 Task: Search one way flight ticket for 4 adults, 2 children, 2 infants in seat and 1 infant on lap in premium economy from Harlingen: Valley International Airport to Gillette: Gillette Campbell County Airport on 5-1-2023. Choice of flights is Singapure airlines. Number of bags: 9 checked bags. Price is upto 84000. Outbound departure time preference is 20:30.
Action: Mouse moved to (195, 331)
Screenshot: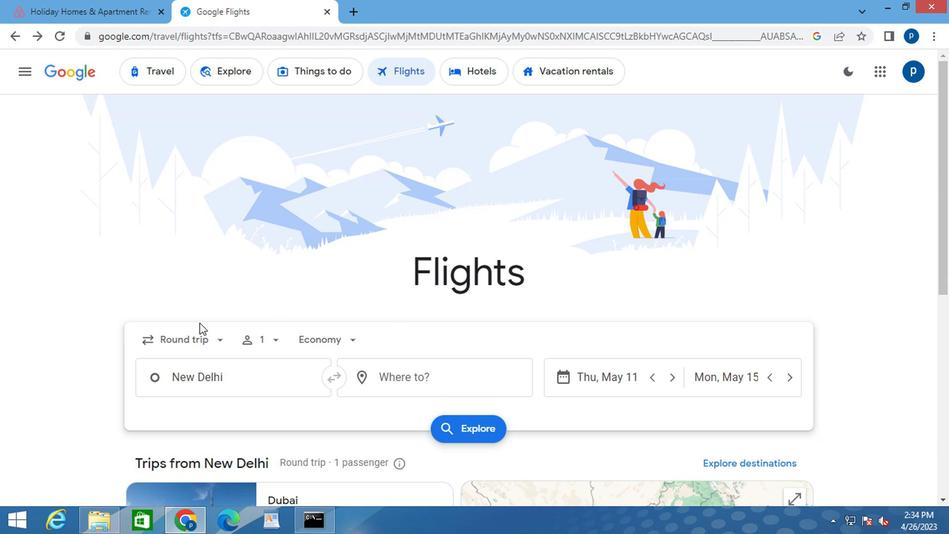 
Action: Mouse pressed left at (195, 331)
Screenshot: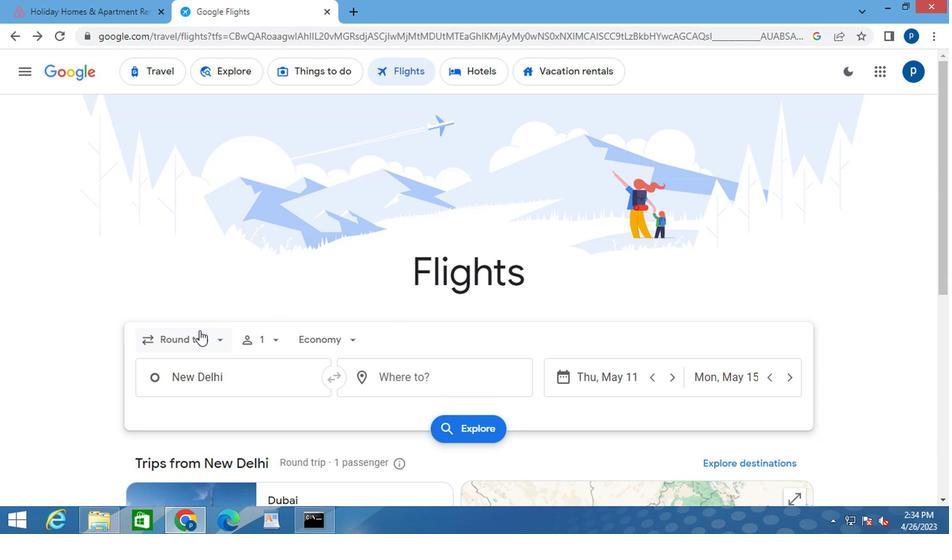 
Action: Mouse moved to (198, 392)
Screenshot: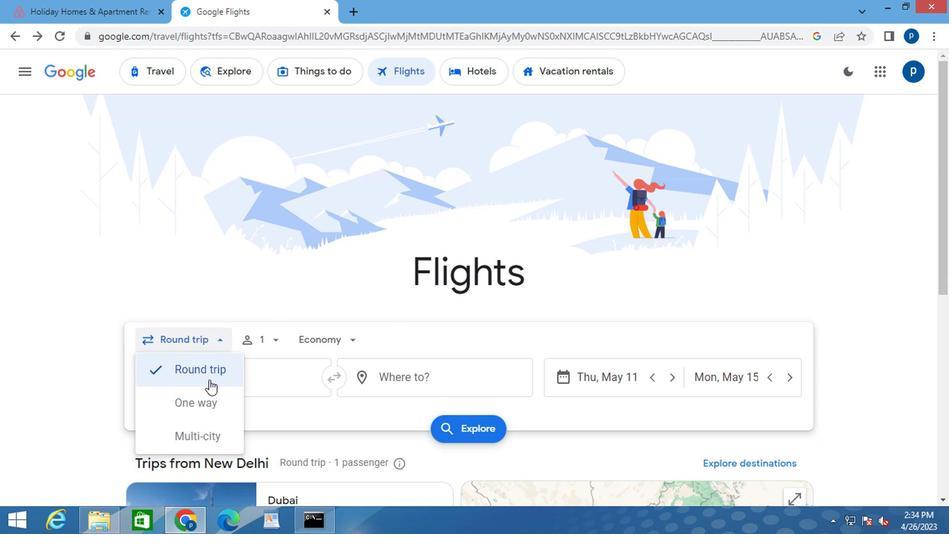 
Action: Mouse pressed left at (198, 392)
Screenshot: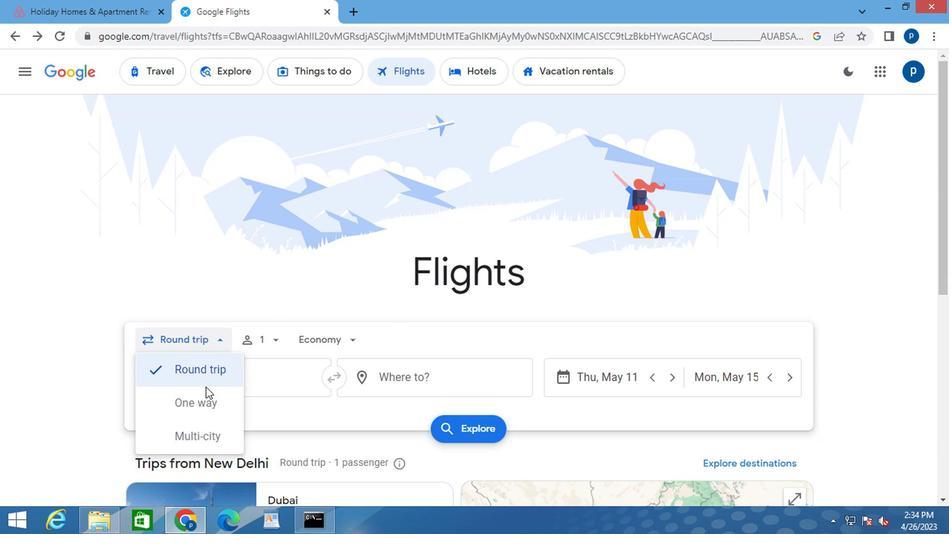 
Action: Mouse moved to (195, 392)
Screenshot: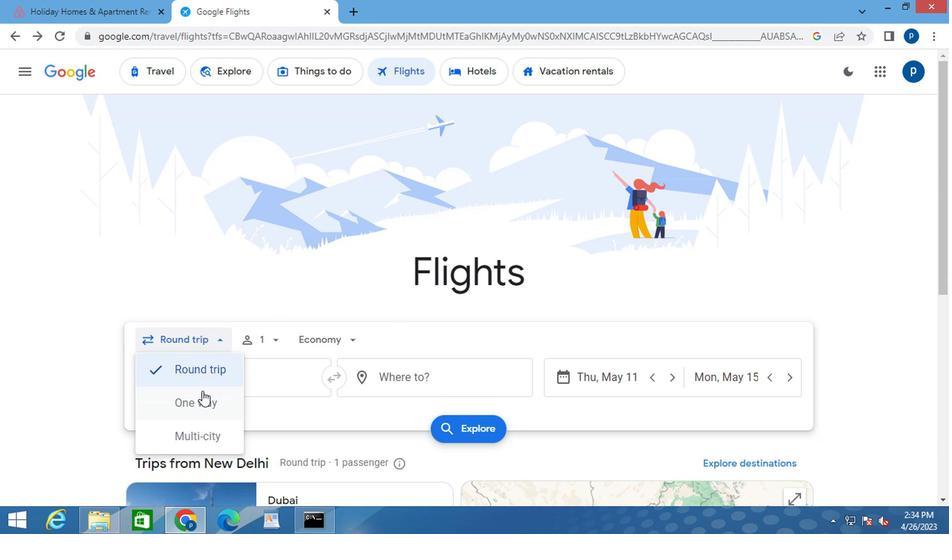
Action: Mouse scrolled (195, 392) with delta (0, 0)
Screenshot: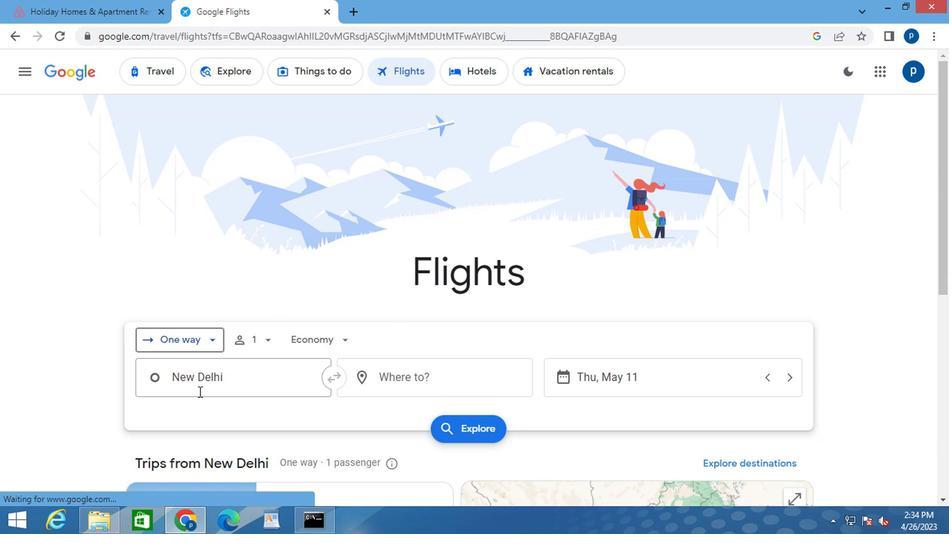 
Action: Mouse scrolled (195, 392) with delta (0, 0)
Screenshot: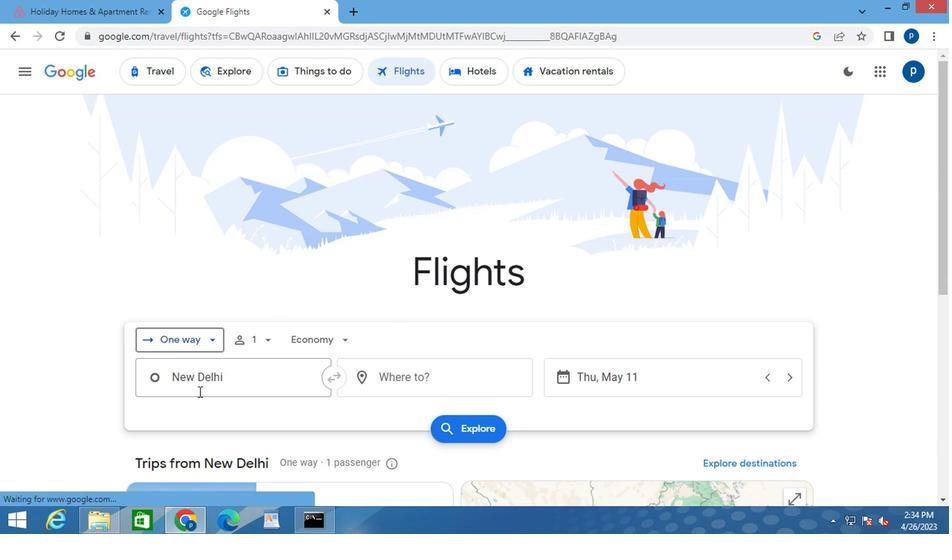 
Action: Mouse moved to (263, 207)
Screenshot: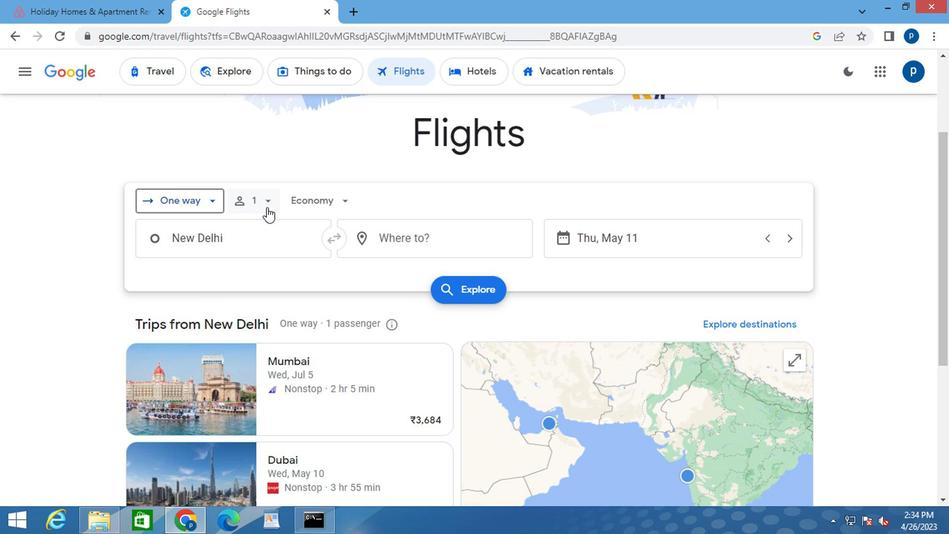 
Action: Mouse pressed left at (263, 207)
Screenshot: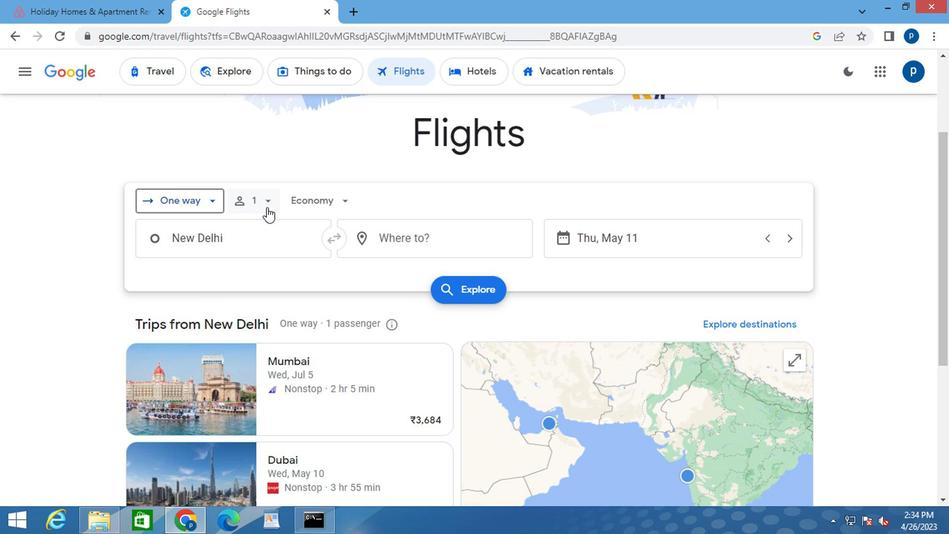 
Action: Mouse moved to (372, 240)
Screenshot: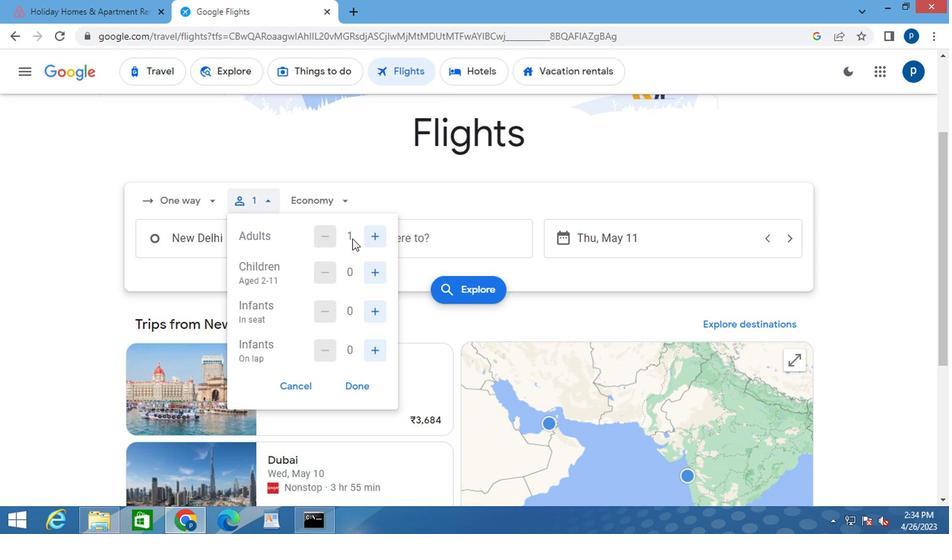 
Action: Mouse pressed left at (372, 240)
Screenshot: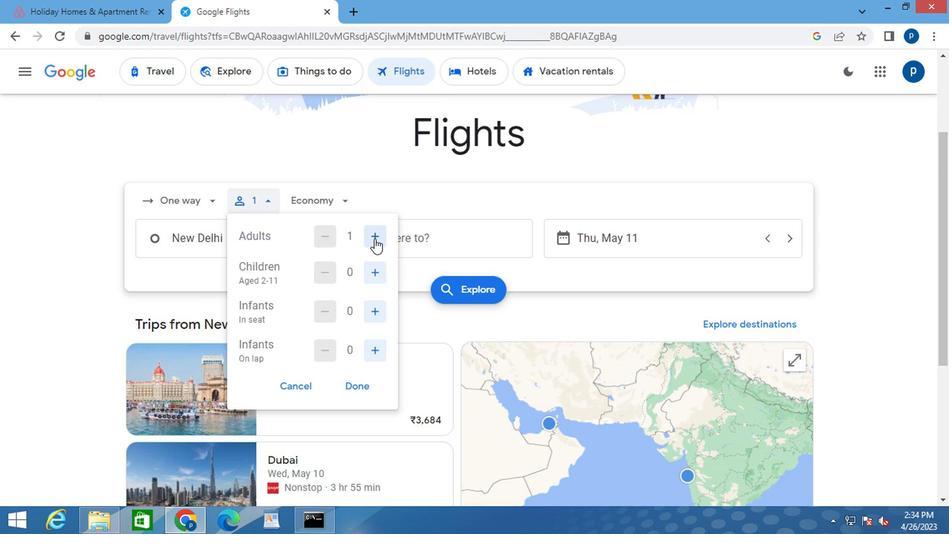 
Action: Mouse moved to (372, 240)
Screenshot: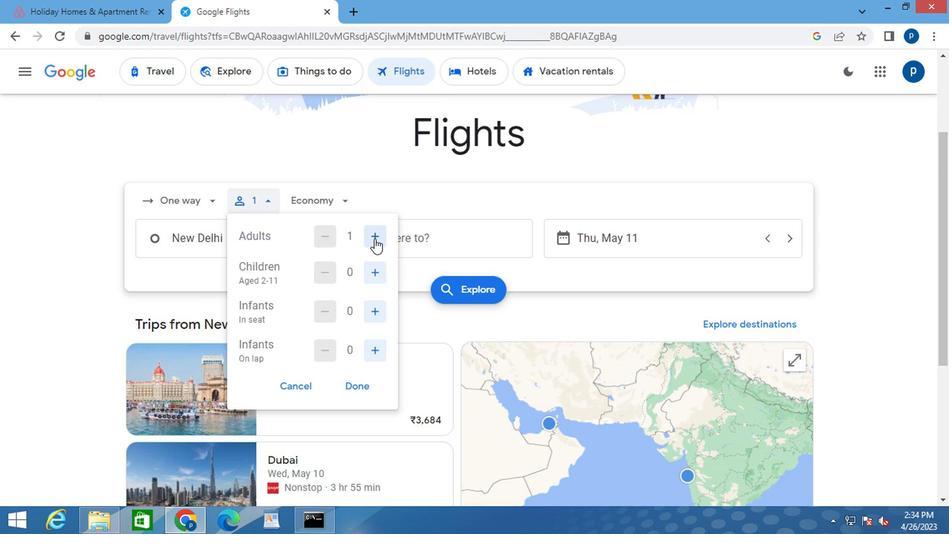 
Action: Mouse pressed left at (372, 240)
Screenshot: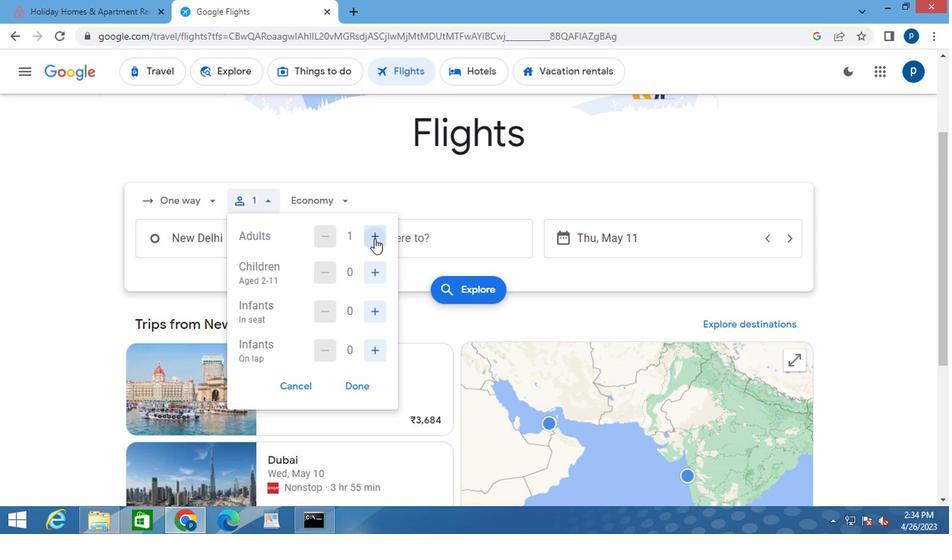 
Action: Mouse pressed left at (372, 240)
Screenshot: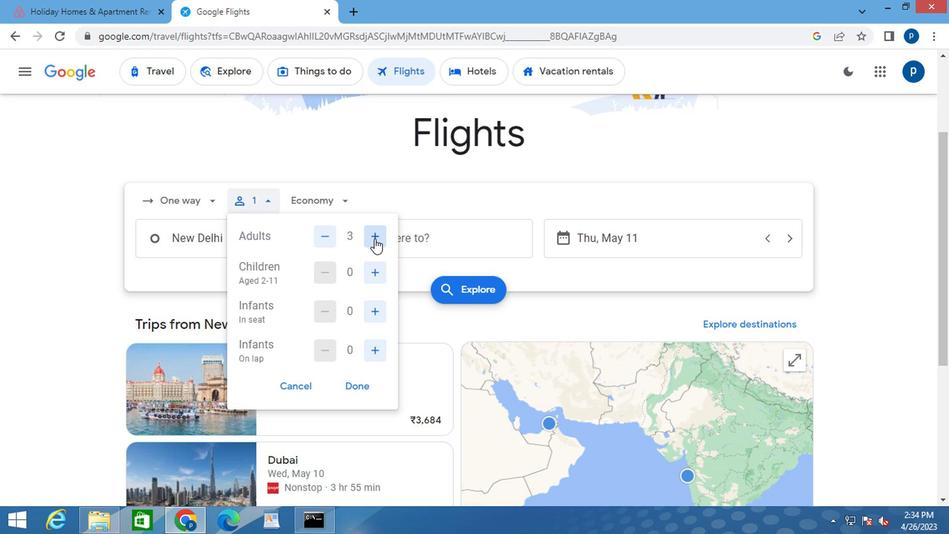 
Action: Mouse moved to (378, 273)
Screenshot: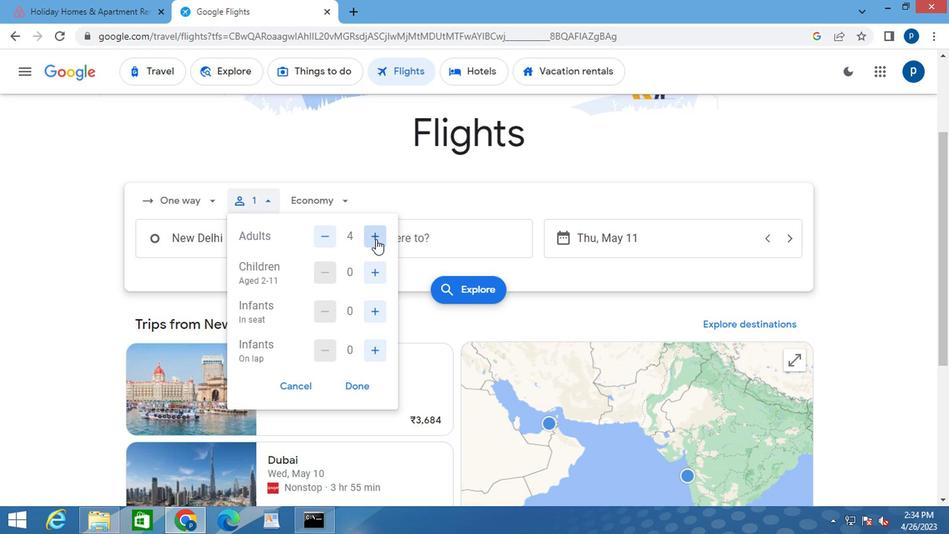 
Action: Mouse pressed left at (378, 273)
Screenshot: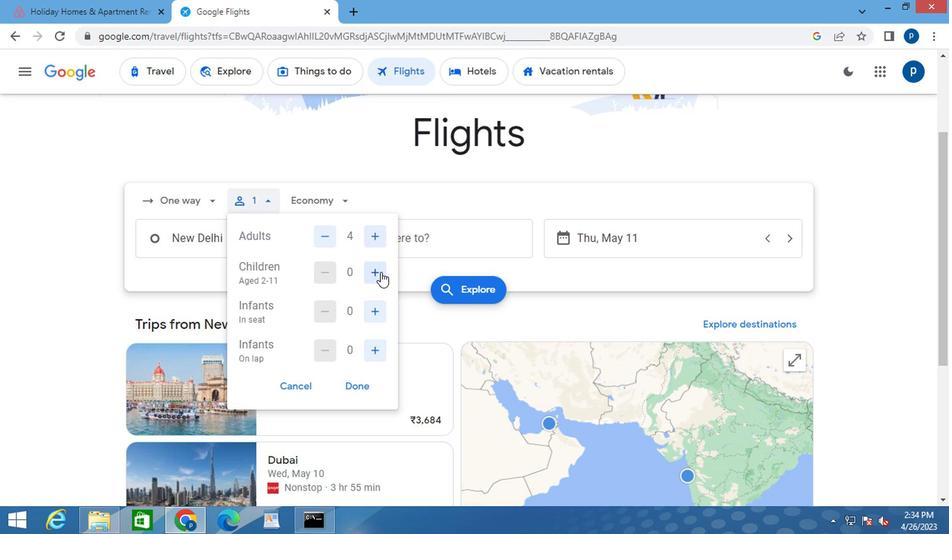 
Action: Mouse pressed left at (378, 273)
Screenshot: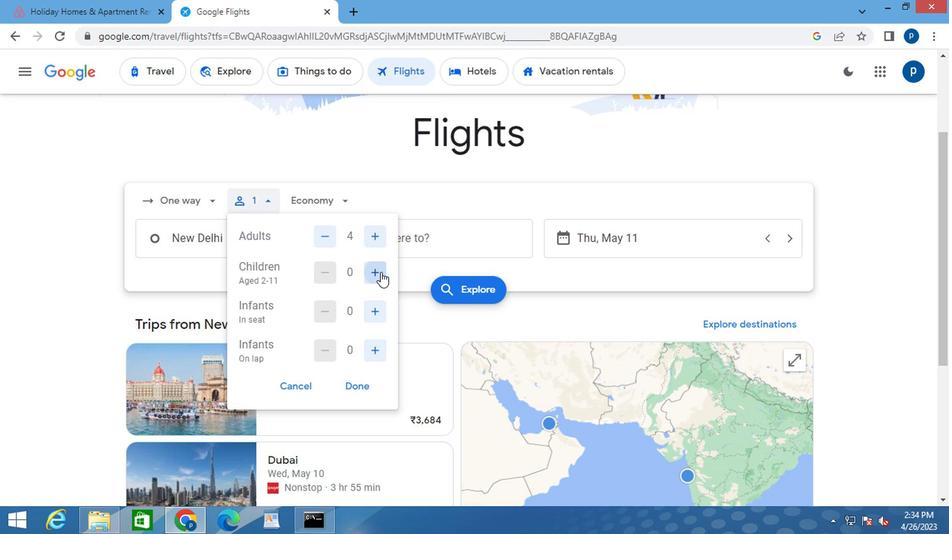 
Action: Mouse moved to (370, 308)
Screenshot: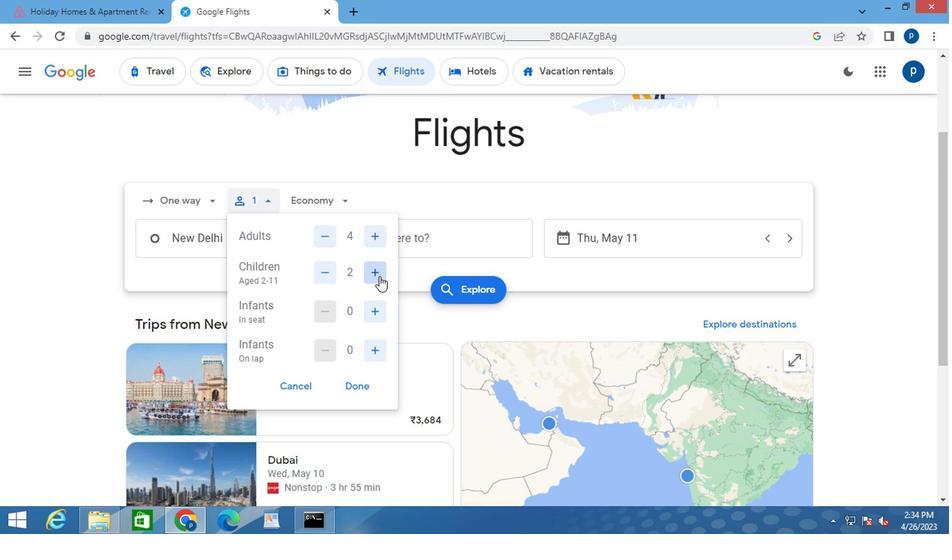 
Action: Mouse pressed left at (370, 308)
Screenshot: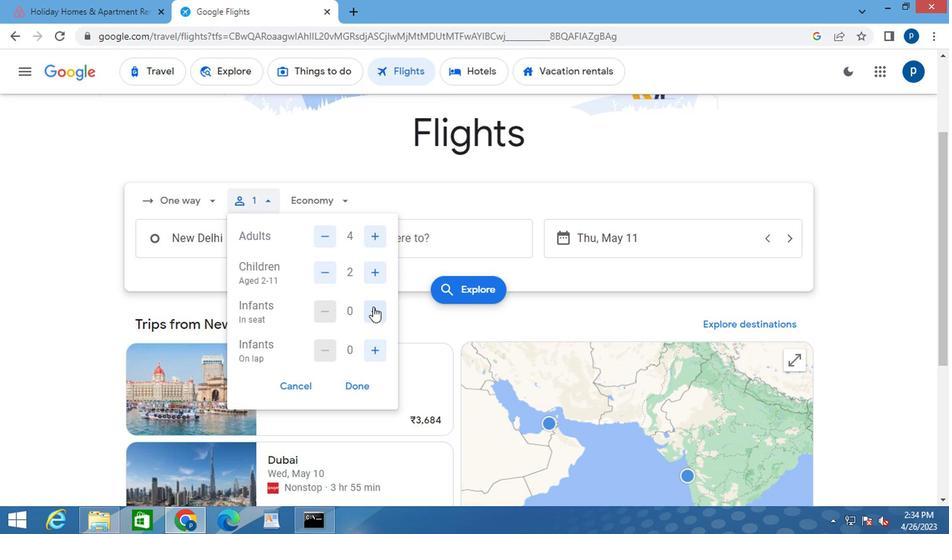 
Action: Mouse pressed left at (370, 308)
Screenshot: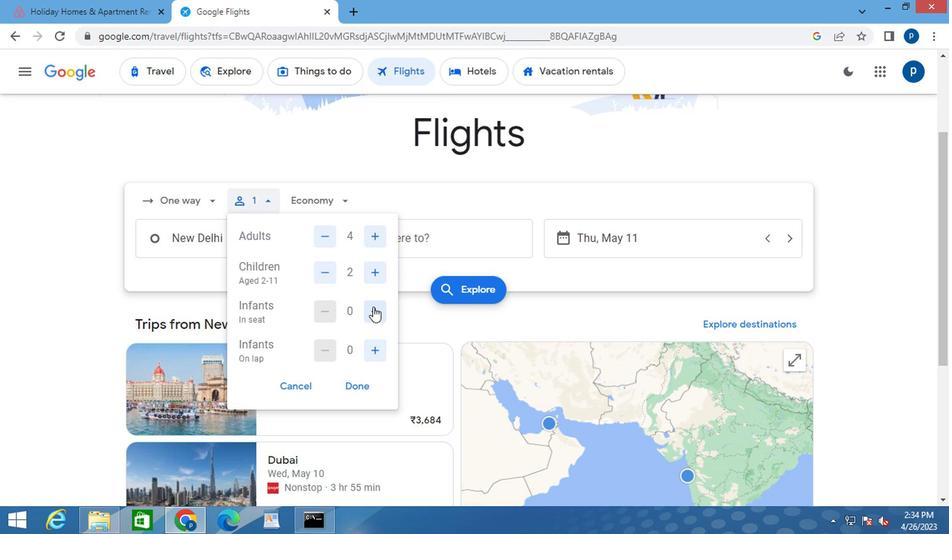 
Action: Mouse moved to (367, 345)
Screenshot: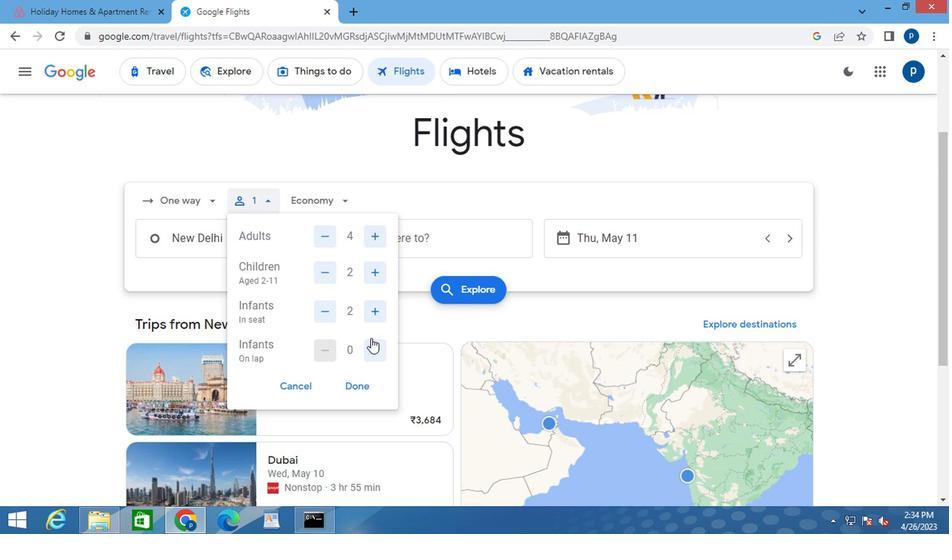 
Action: Mouse pressed left at (367, 345)
Screenshot: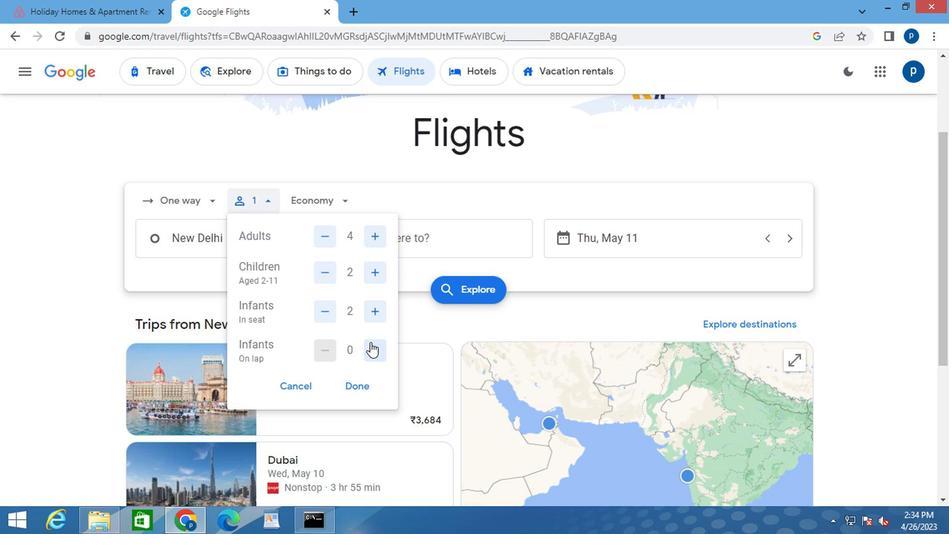 
Action: Mouse moved to (350, 380)
Screenshot: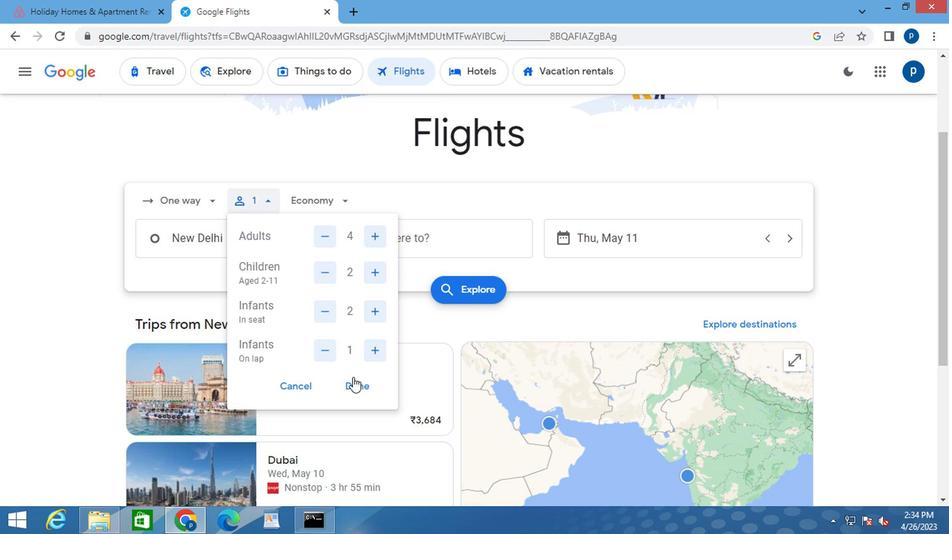 
Action: Mouse pressed left at (350, 380)
Screenshot: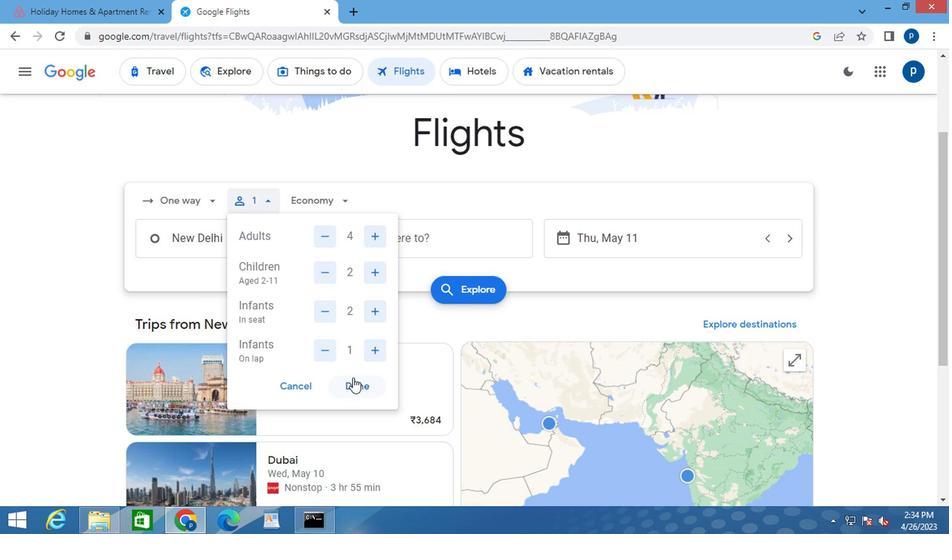 
Action: Mouse moved to (337, 197)
Screenshot: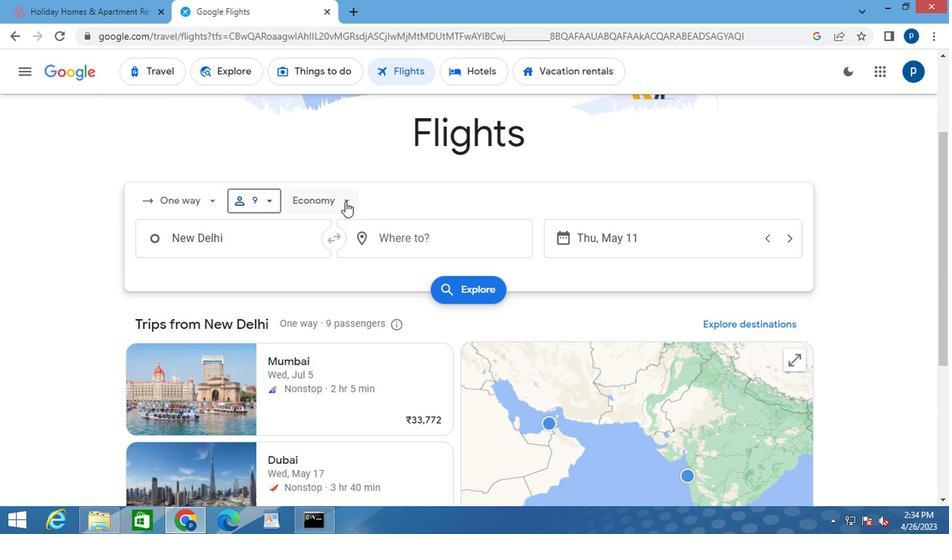 
Action: Mouse pressed left at (337, 197)
Screenshot: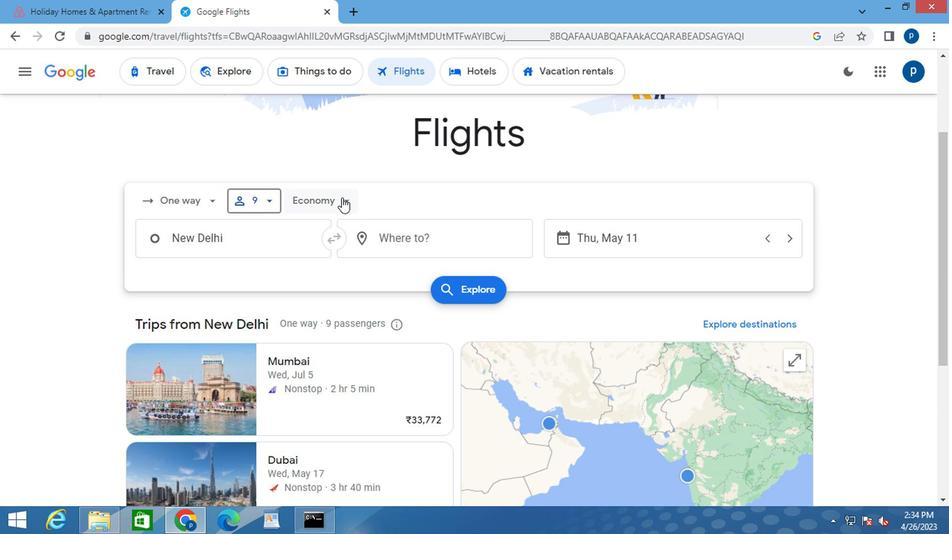 
Action: Mouse moved to (381, 261)
Screenshot: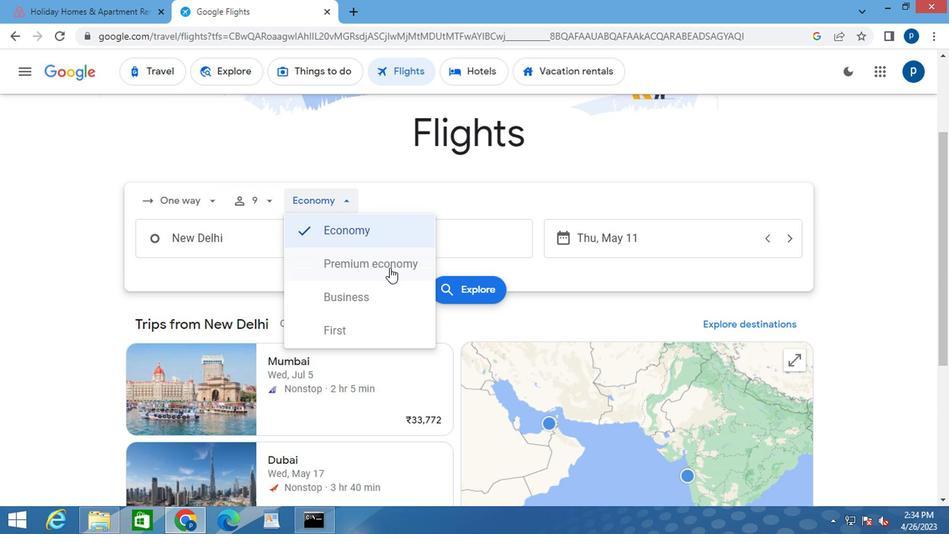 
Action: Mouse pressed left at (381, 261)
Screenshot: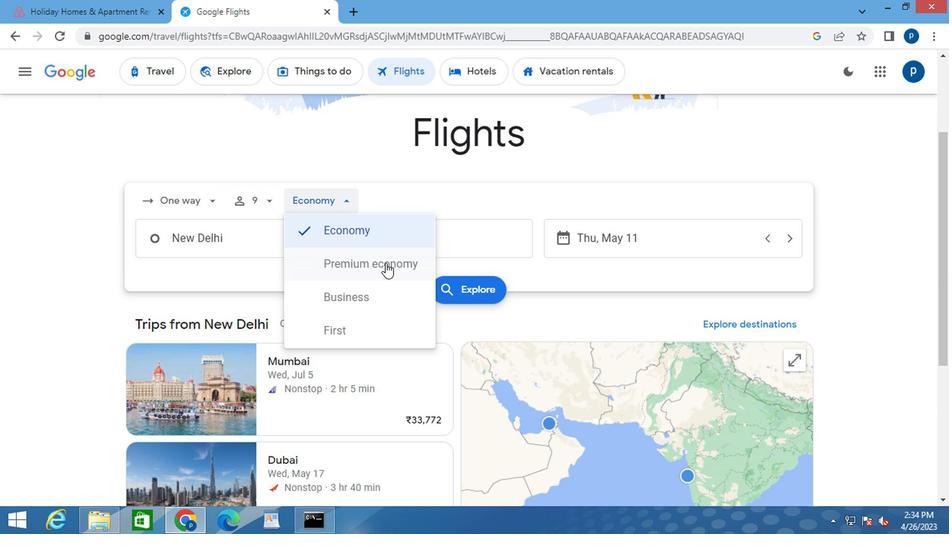 
Action: Mouse moved to (231, 247)
Screenshot: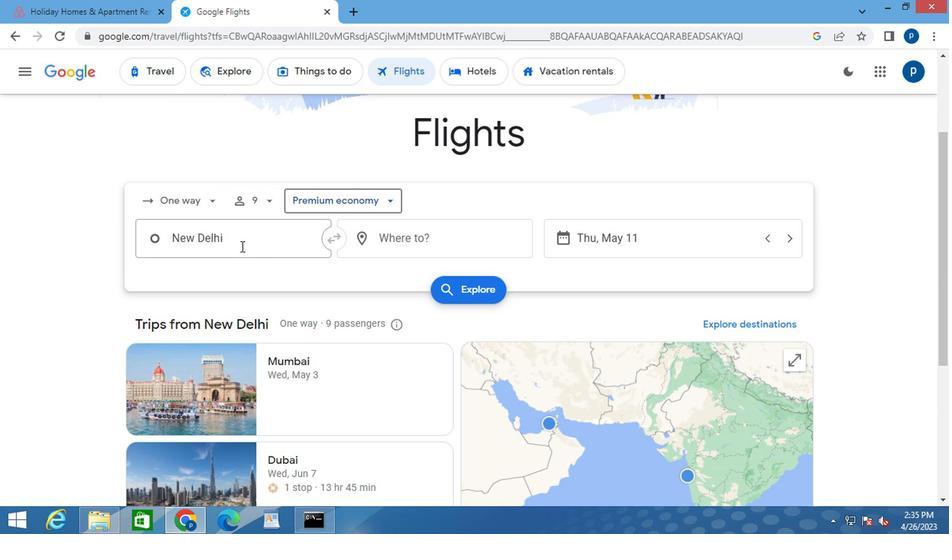 
Action: Mouse pressed left at (231, 247)
Screenshot: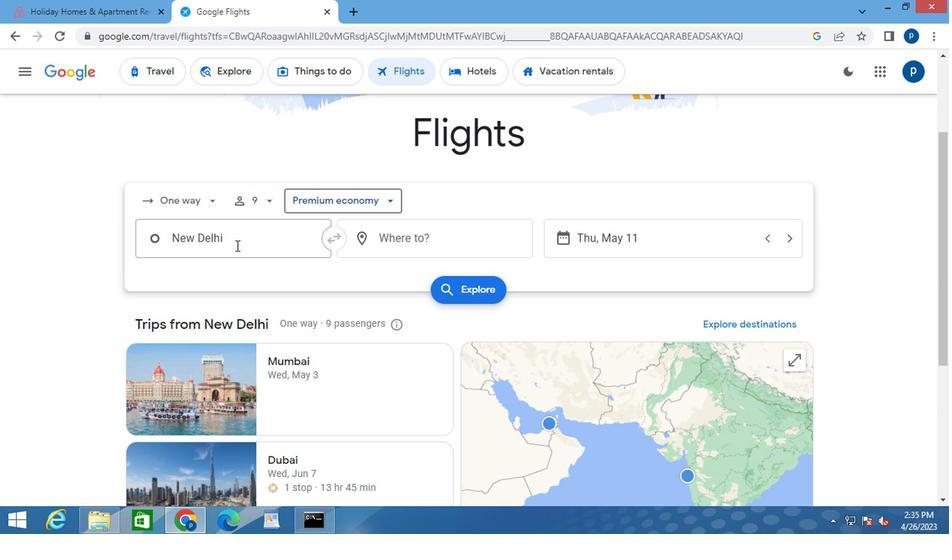 
Action: Mouse pressed left at (231, 247)
Screenshot: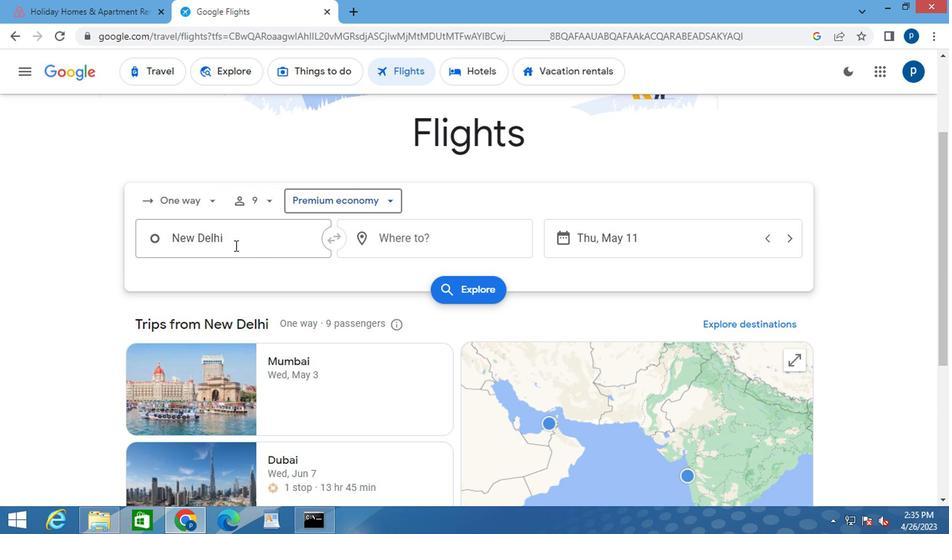 
Action: Mouse moved to (232, 247)
Screenshot: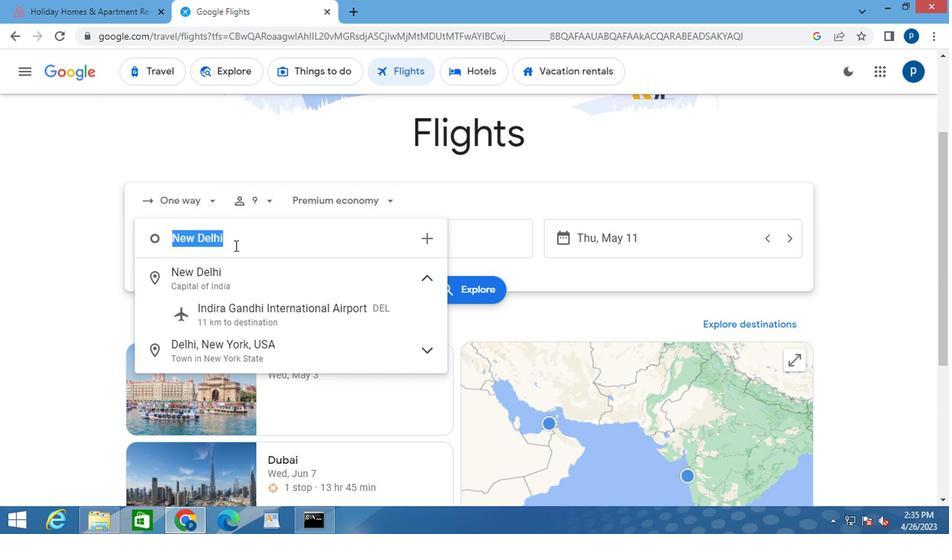 
Action: Key pressed <Key.delete>
Screenshot: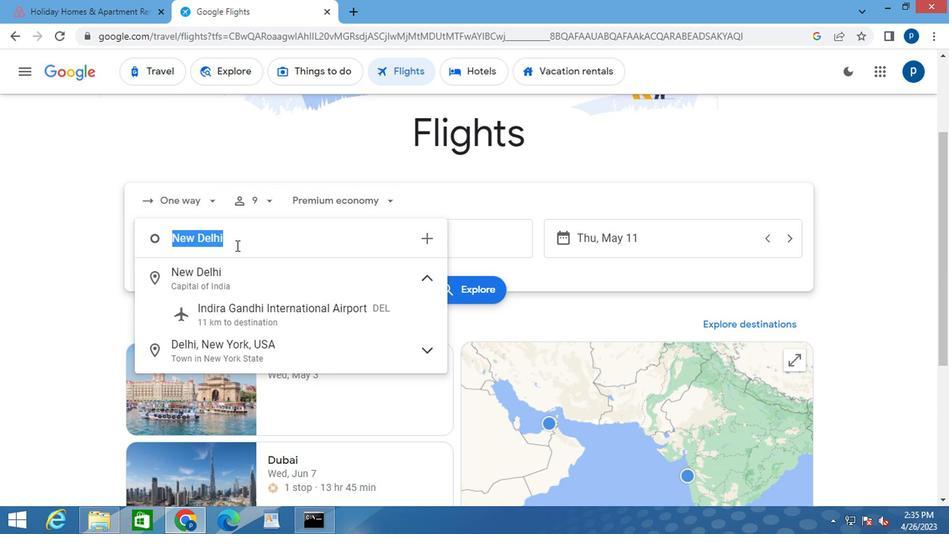 
Action: Mouse moved to (234, 277)
Screenshot: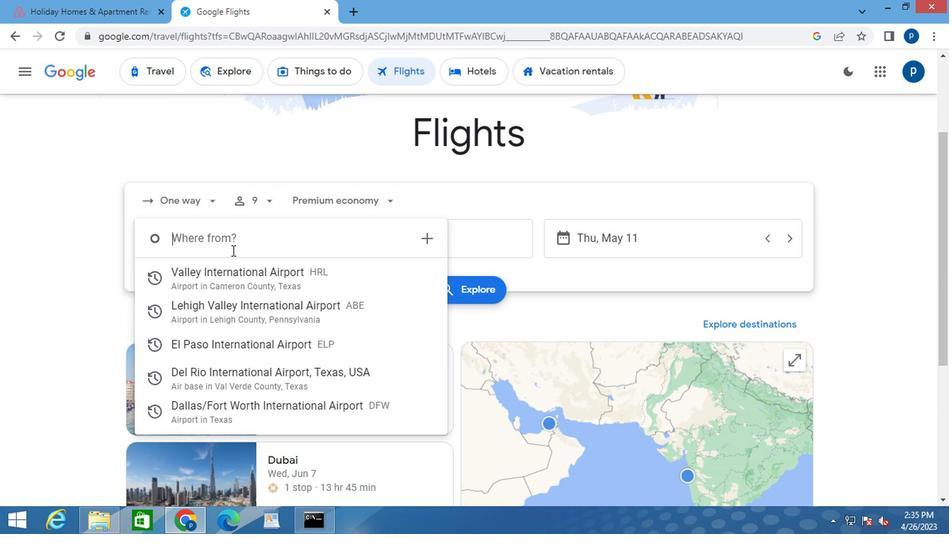 
Action: Mouse pressed left at (234, 277)
Screenshot: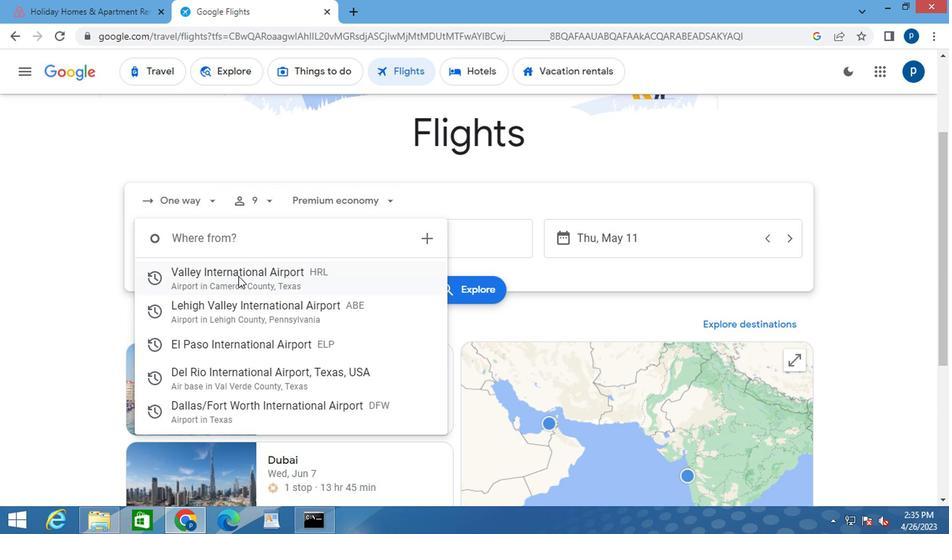 
Action: Mouse moved to (408, 247)
Screenshot: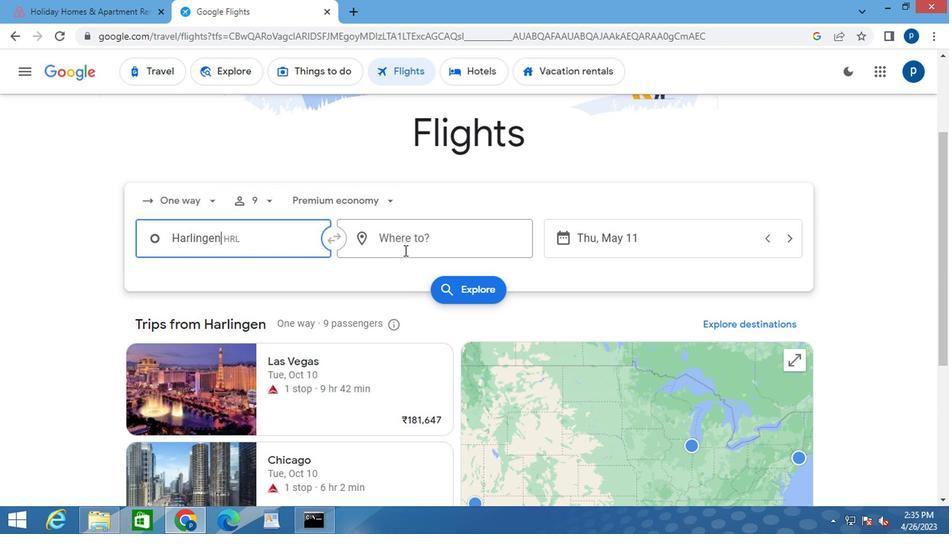 
Action: Mouse pressed left at (408, 247)
Screenshot: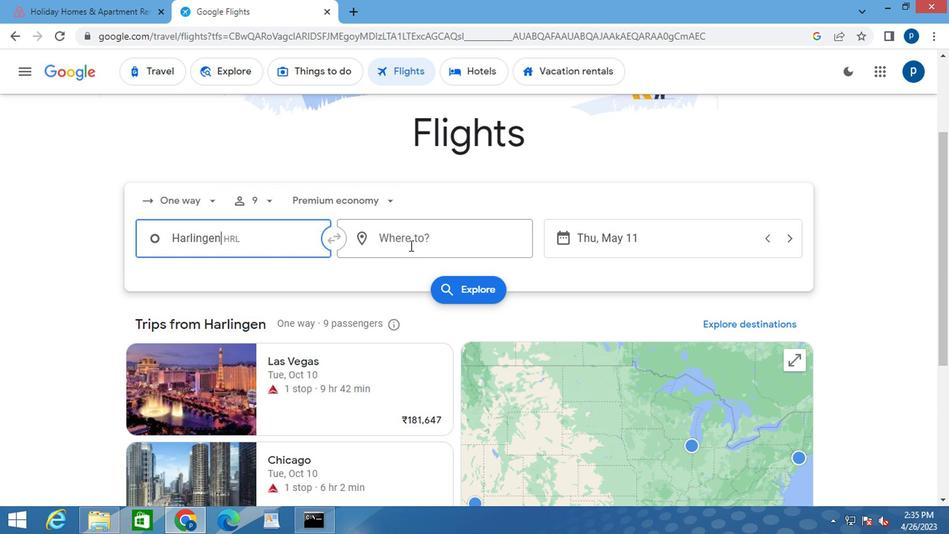 
Action: Mouse moved to (400, 283)
Screenshot: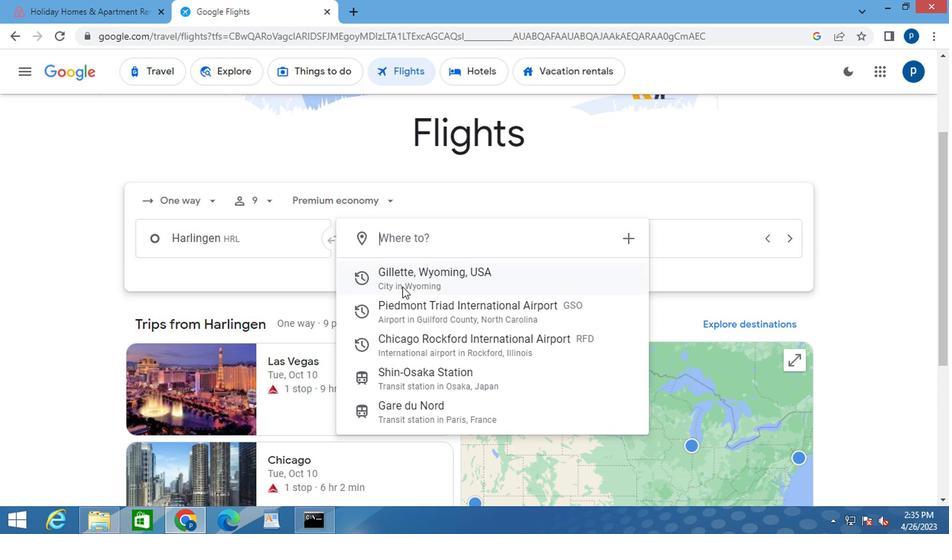 
Action: Mouse pressed left at (400, 283)
Screenshot: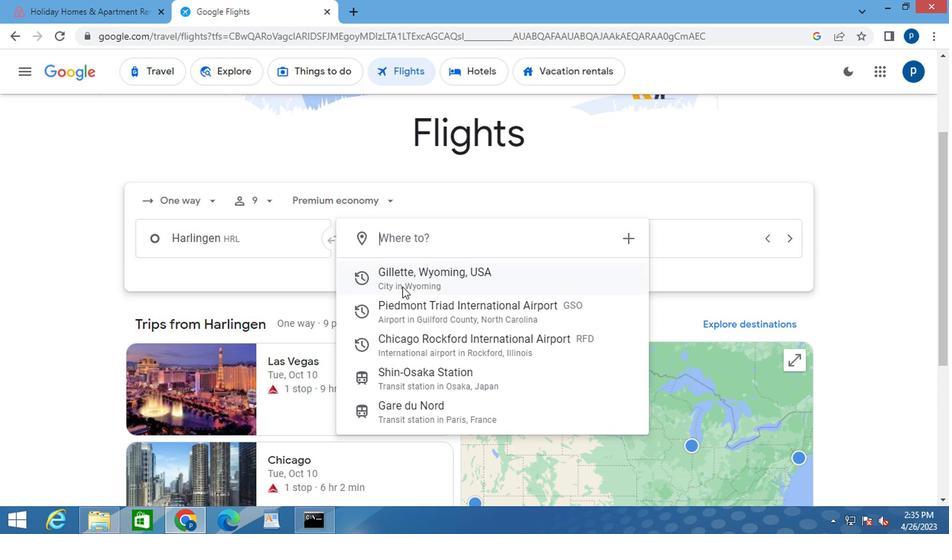 
Action: Mouse moved to (556, 245)
Screenshot: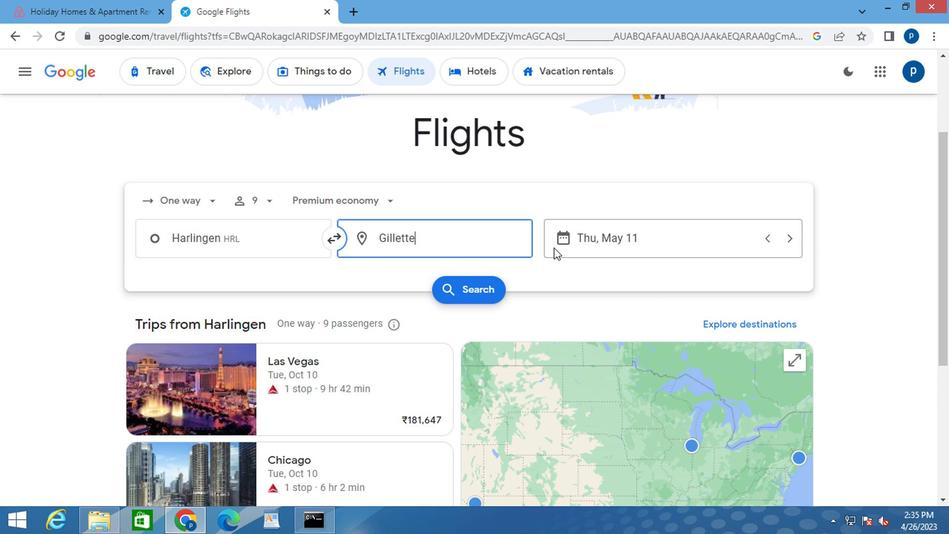 
Action: Mouse pressed left at (556, 245)
Screenshot: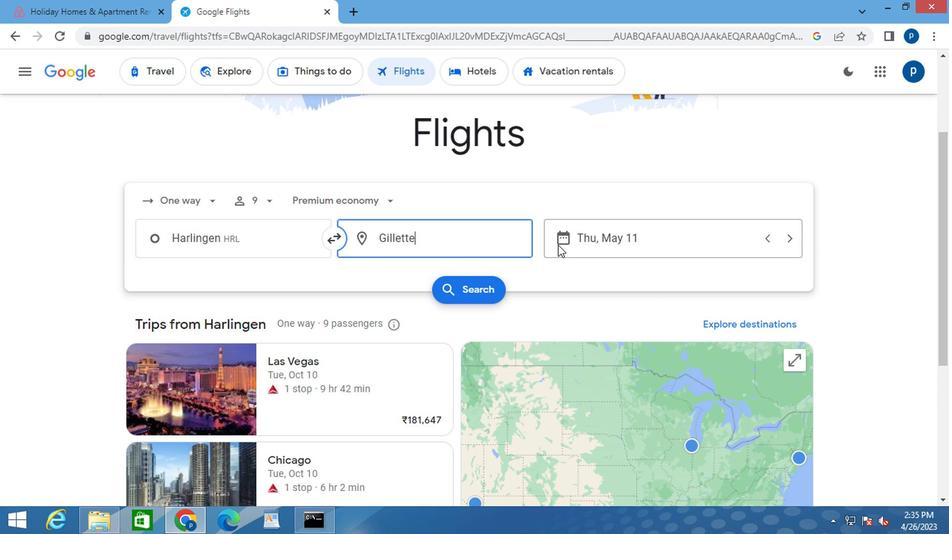 
Action: Mouse moved to (611, 237)
Screenshot: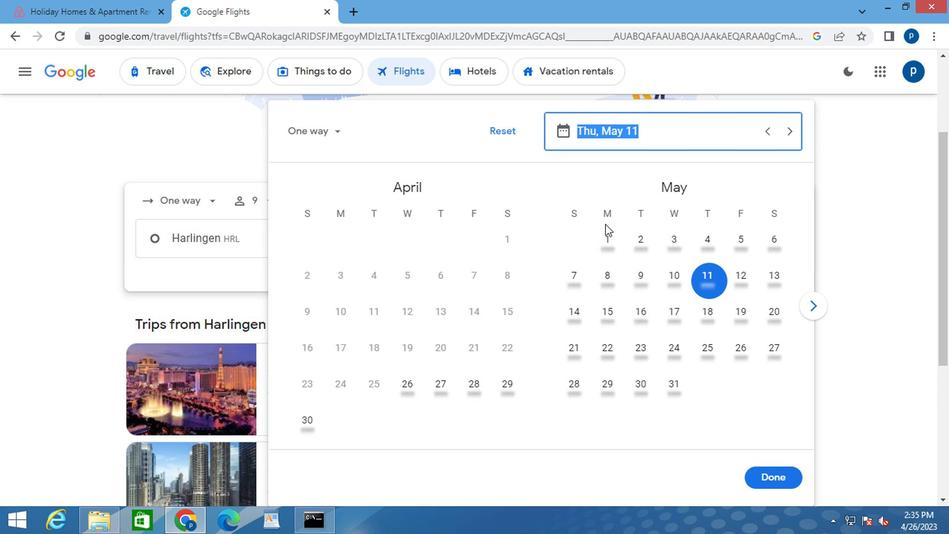 
Action: Mouse pressed left at (611, 237)
Screenshot: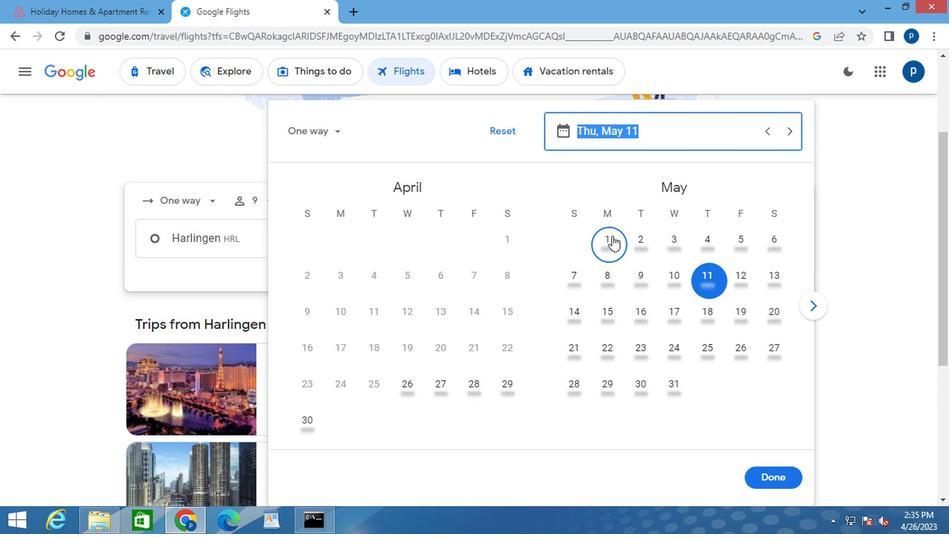 
Action: Mouse moved to (776, 471)
Screenshot: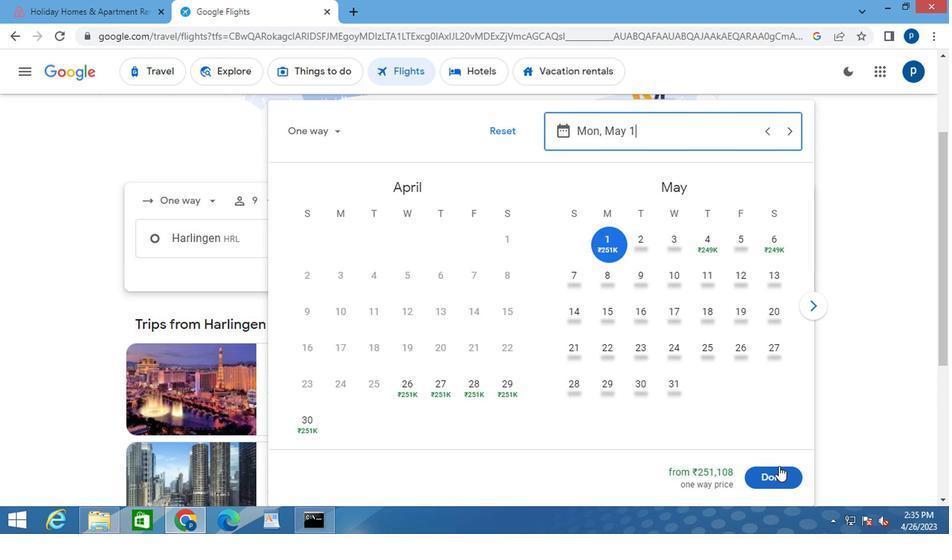 
Action: Mouse pressed left at (776, 471)
Screenshot: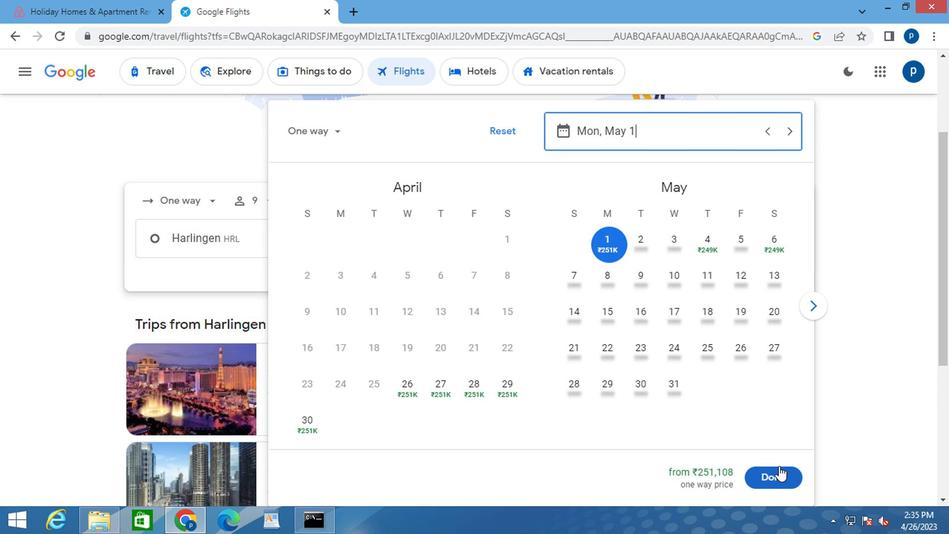 
Action: Mouse moved to (456, 290)
Screenshot: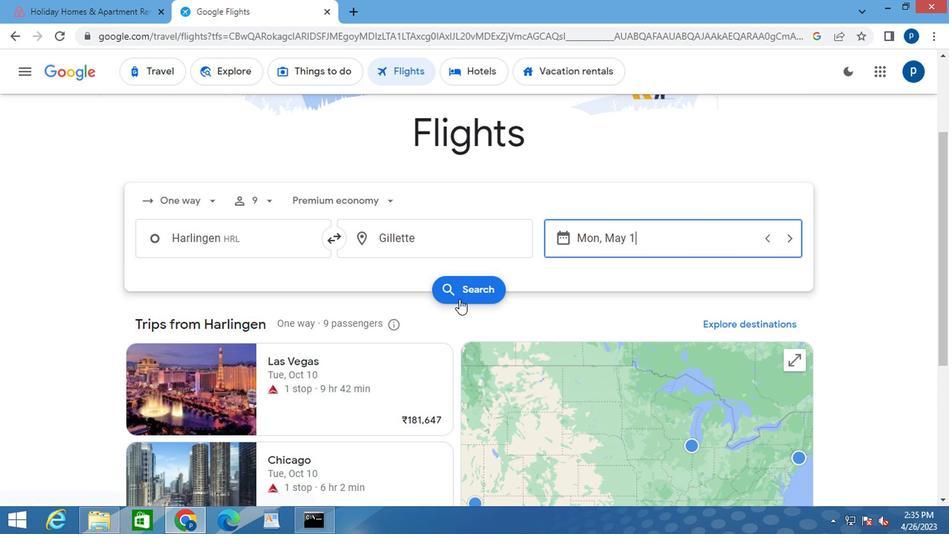 
Action: Mouse pressed left at (456, 290)
Screenshot: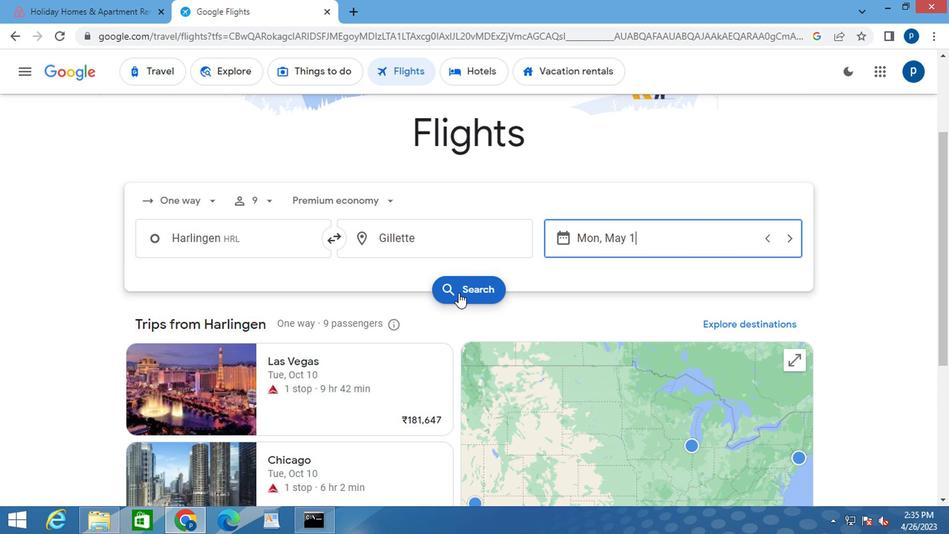 
Action: Mouse moved to (140, 197)
Screenshot: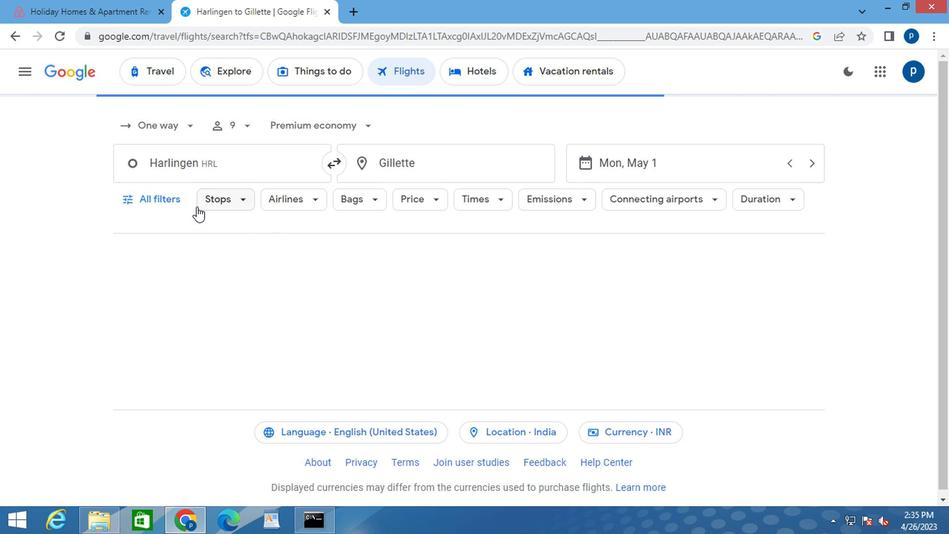 
Action: Mouse pressed left at (140, 197)
Screenshot: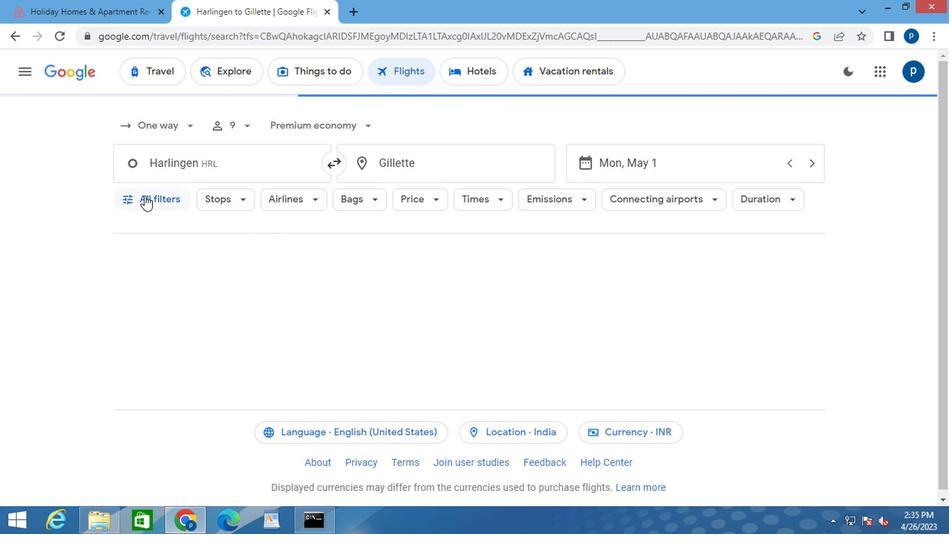 
Action: Mouse moved to (179, 331)
Screenshot: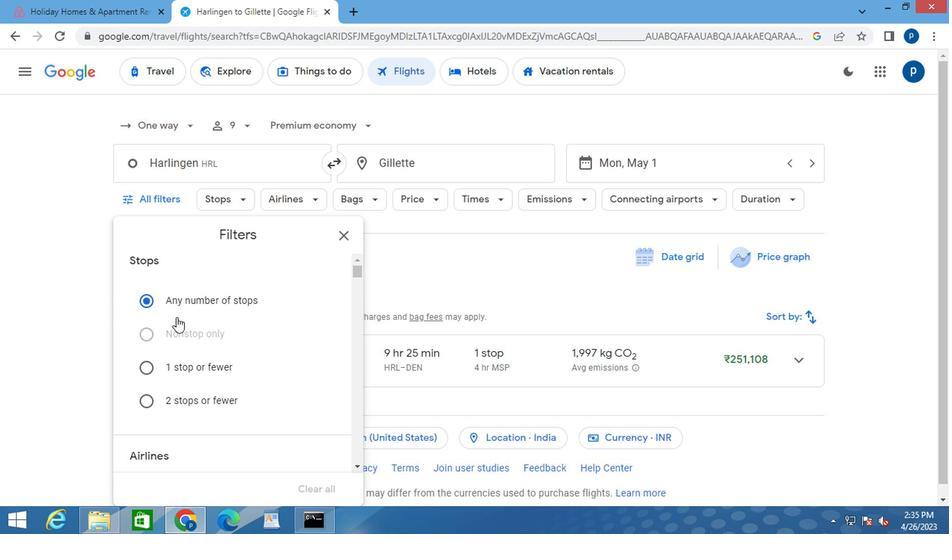 
Action: Mouse scrolled (179, 330) with delta (0, 0)
Screenshot: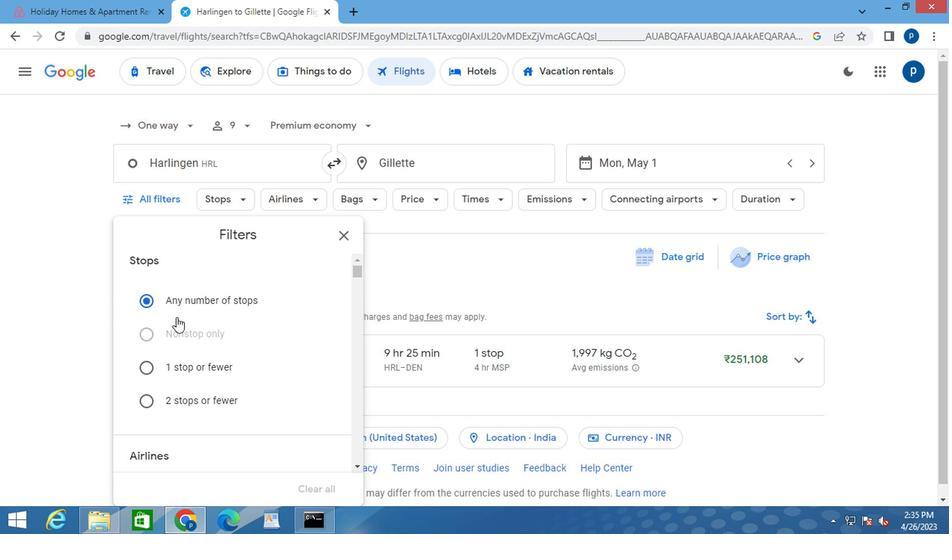
Action: Mouse moved to (181, 332)
Screenshot: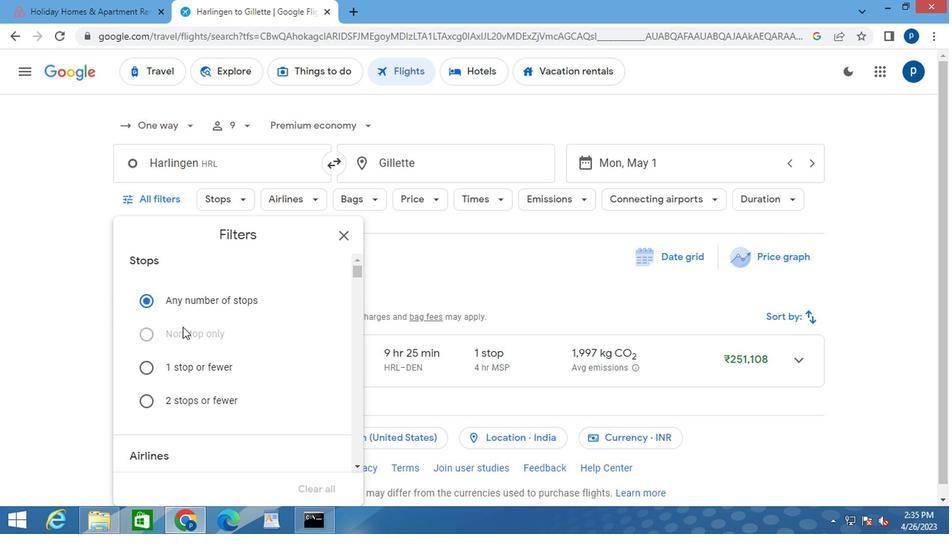 
Action: Mouse scrolled (181, 331) with delta (0, 0)
Screenshot: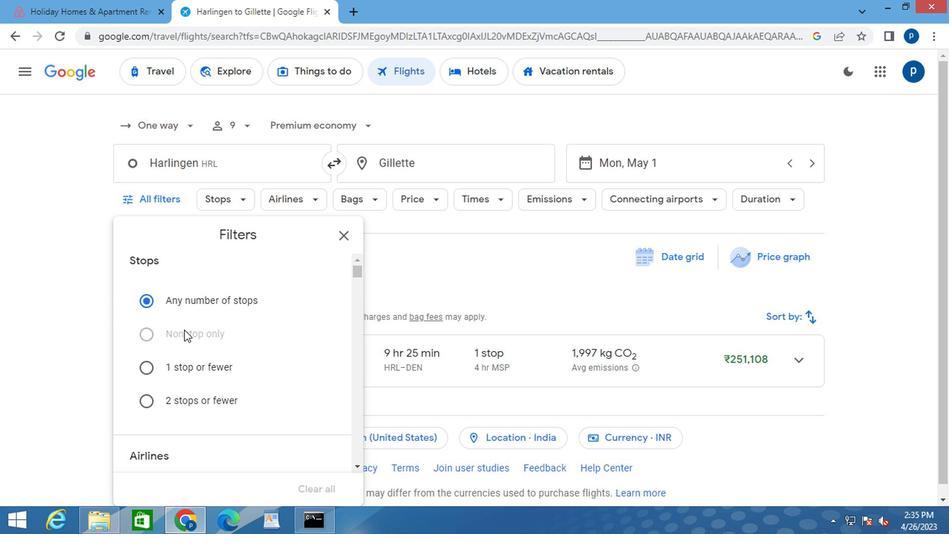 
Action: Mouse moved to (190, 337)
Screenshot: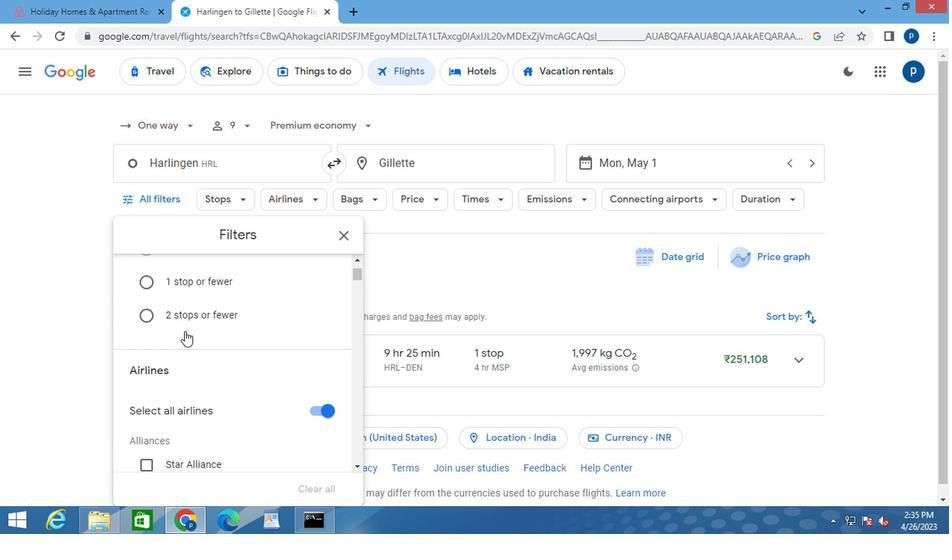 
Action: Mouse scrolled (190, 336) with delta (0, 0)
Screenshot: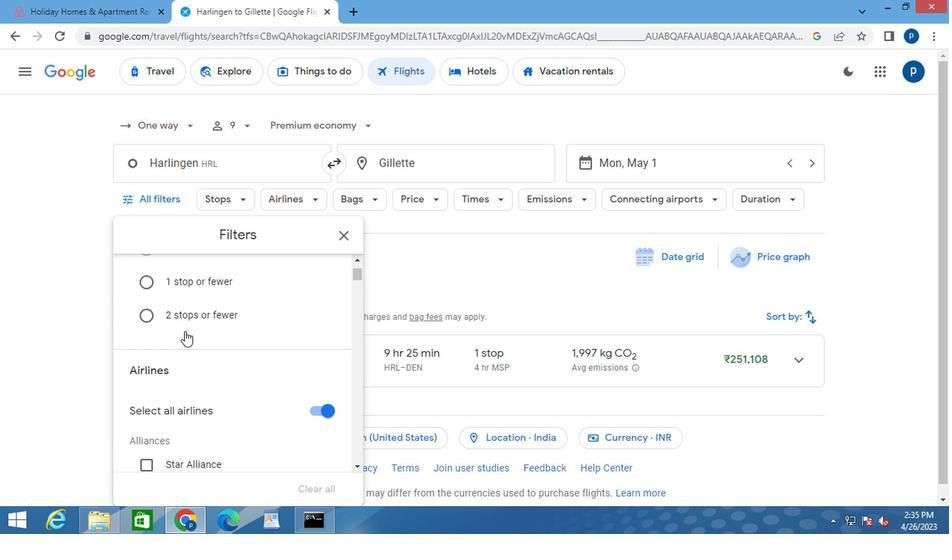
Action: Mouse moved to (198, 340)
Screenshot: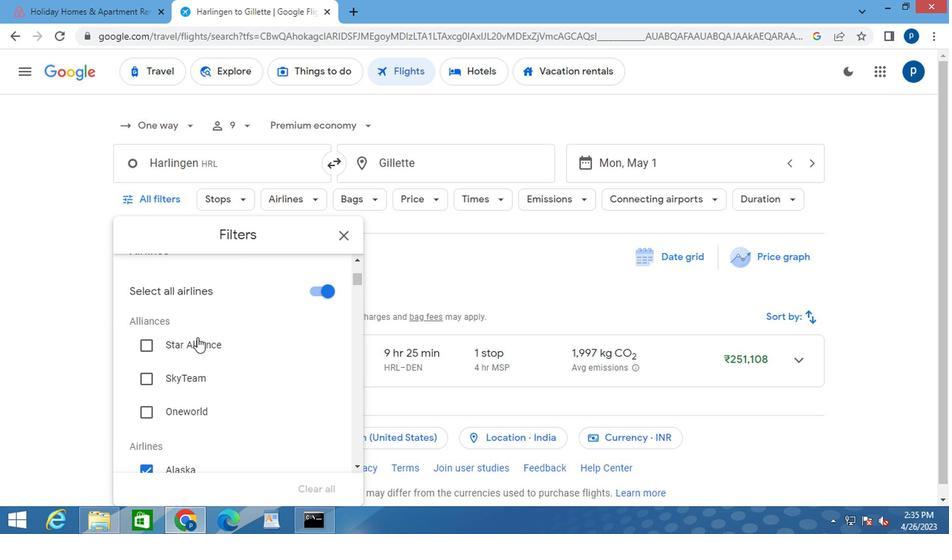 
Action: Mouse scrolled (198, 340) with delta (0, 0)
Screenshot: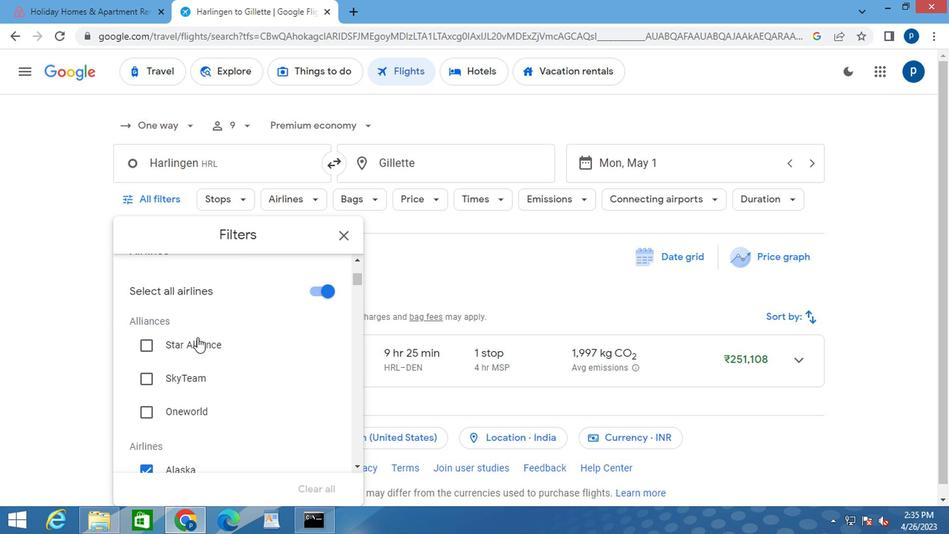 
Action: Mouse scrolled (198, 340) with delta (0, 0)
Screenshot: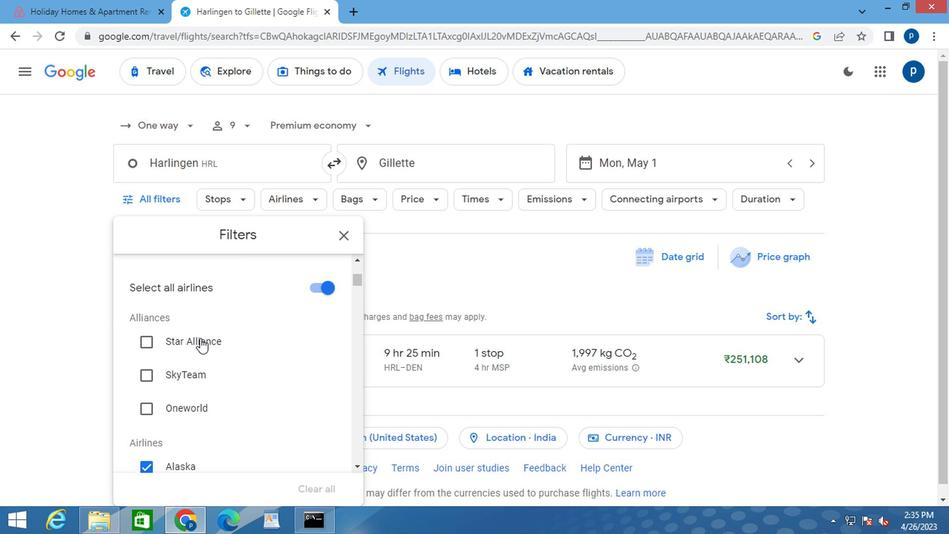 
Action: Mouse moved to (207, 347)
Screenshot: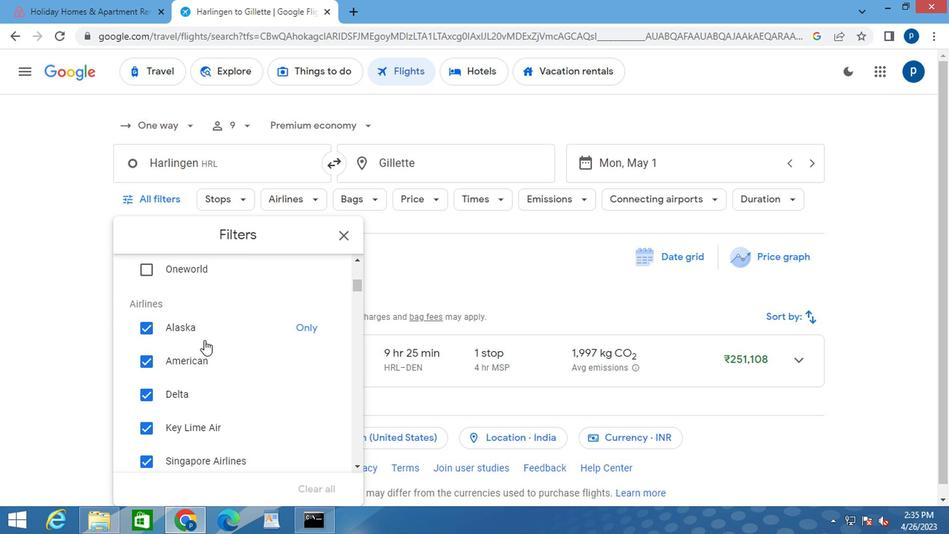 
Action: Mouse scrolled (207, 346) with delta (0, 0)
Screenshot: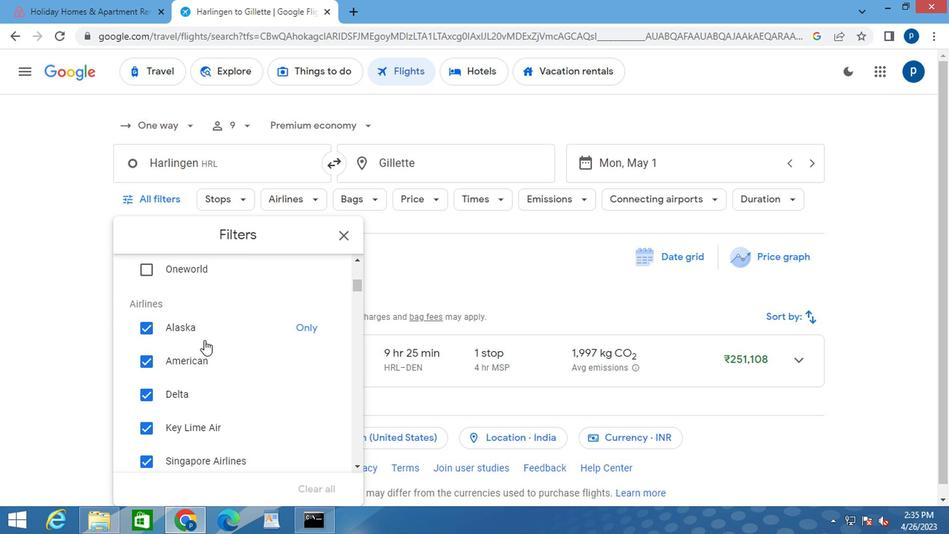 
Action: Mouse moved to (216, 359)
Screenshot: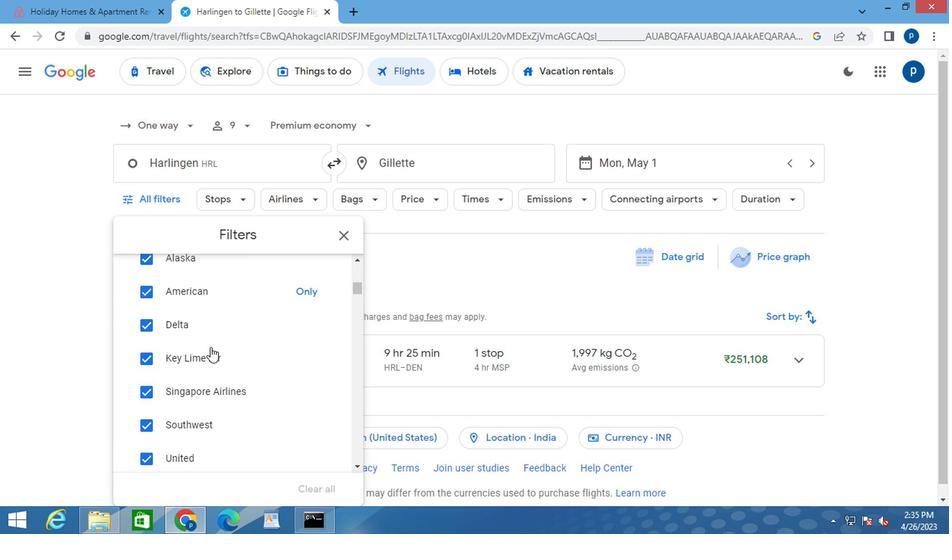 
Action: Mouse scrolled (216, 359) with delta (0, 0)
Screenshot: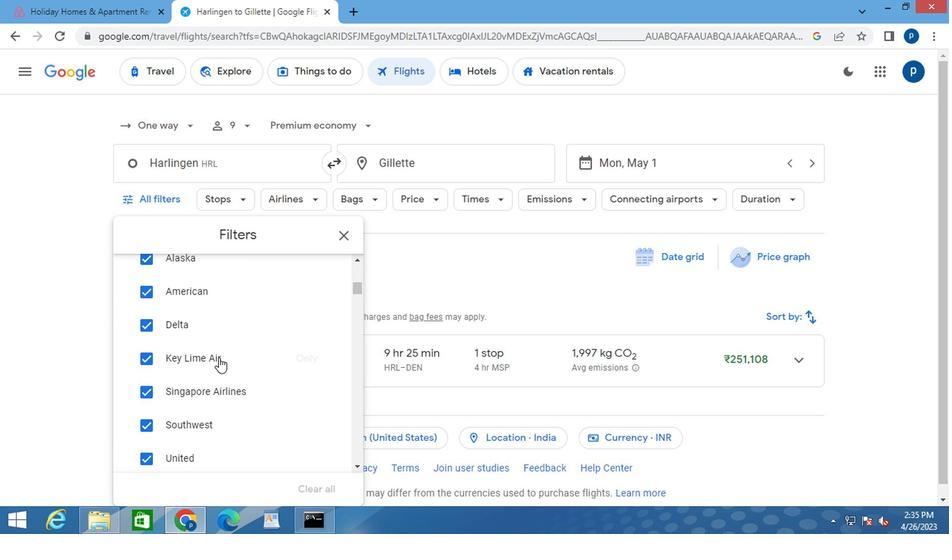 
Action: Mouse moved to (303, 357)
Screenshot: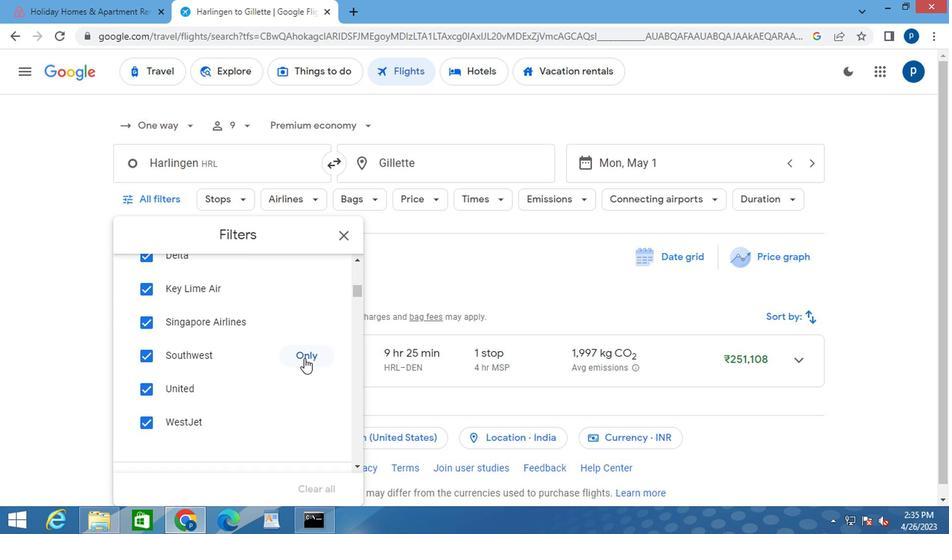 
Action: Mouse pressed left at (303, 357)
Screenshot: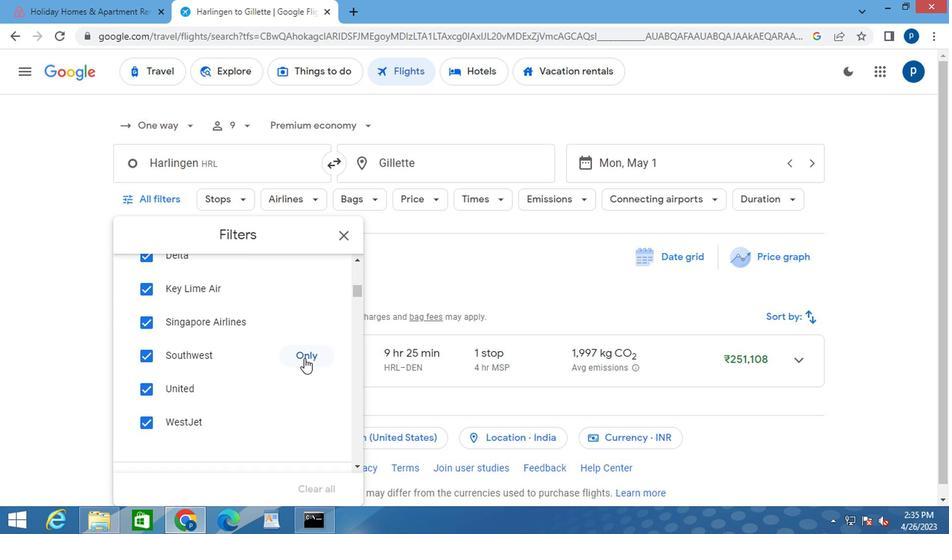 
Action: Mouse moved to (249, 385)
Screenshot: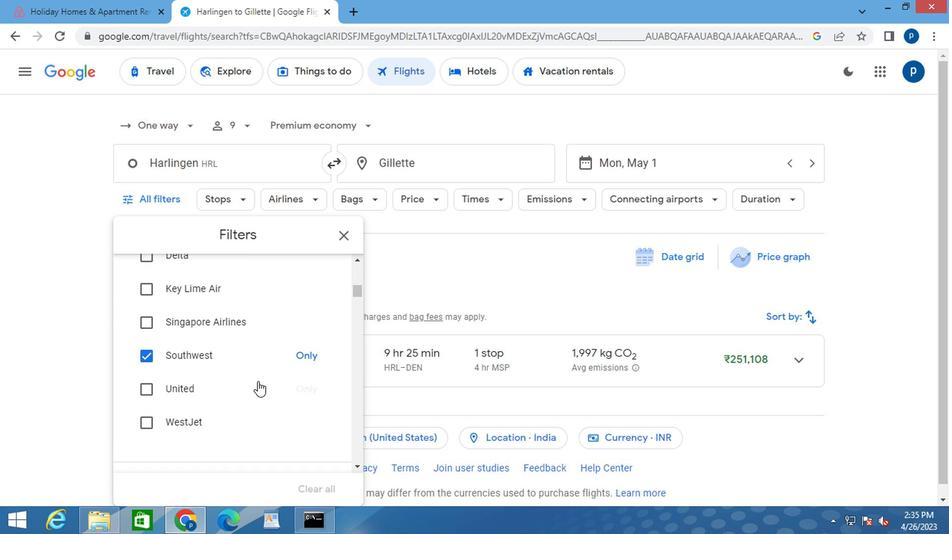 
Action: Mouse scrolled (249, 384) with delta (0, 0)
Screenshot: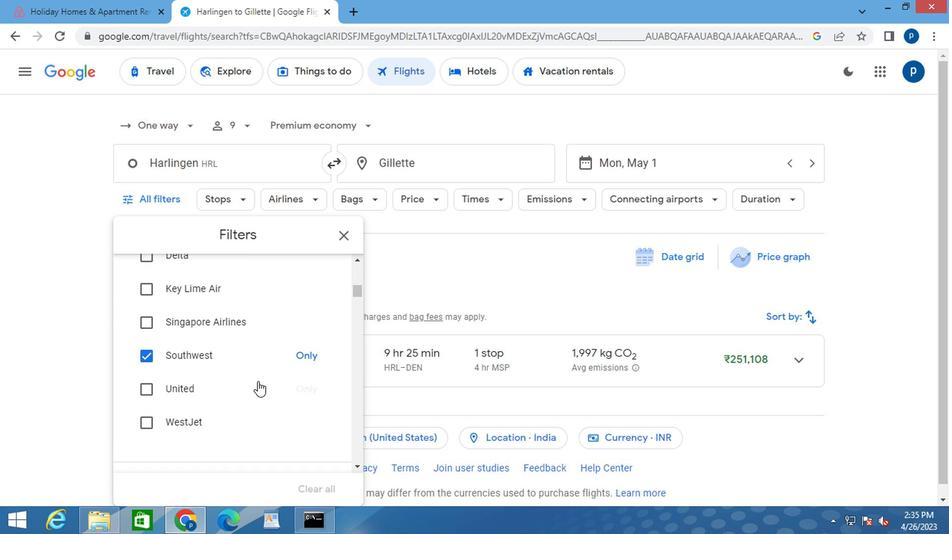 
Action: Mouse moved to (249, 385)
Screenshot: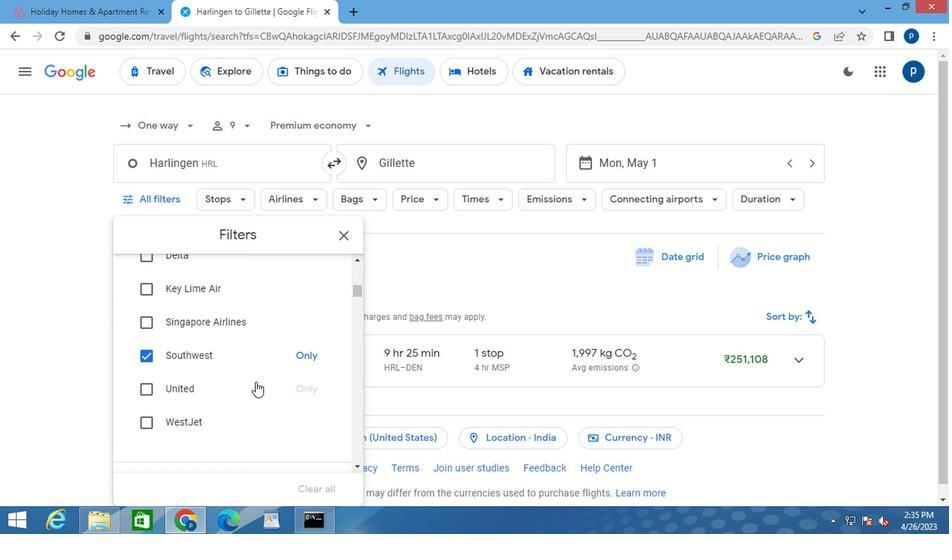 
Action: Mouse scrolled (249, 384) with delta (0, 0)
Screenshot: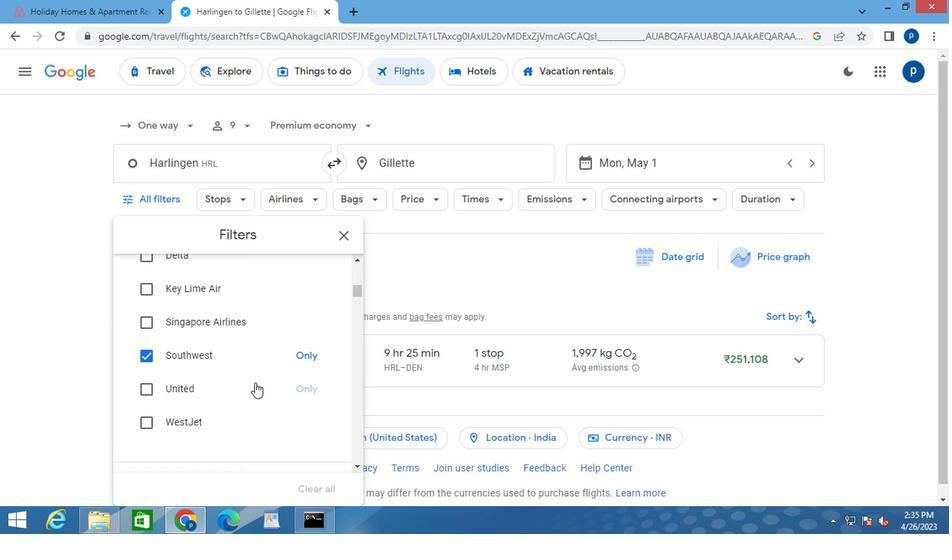 
Action: Mouse moved to (314, 407)
Screenshot: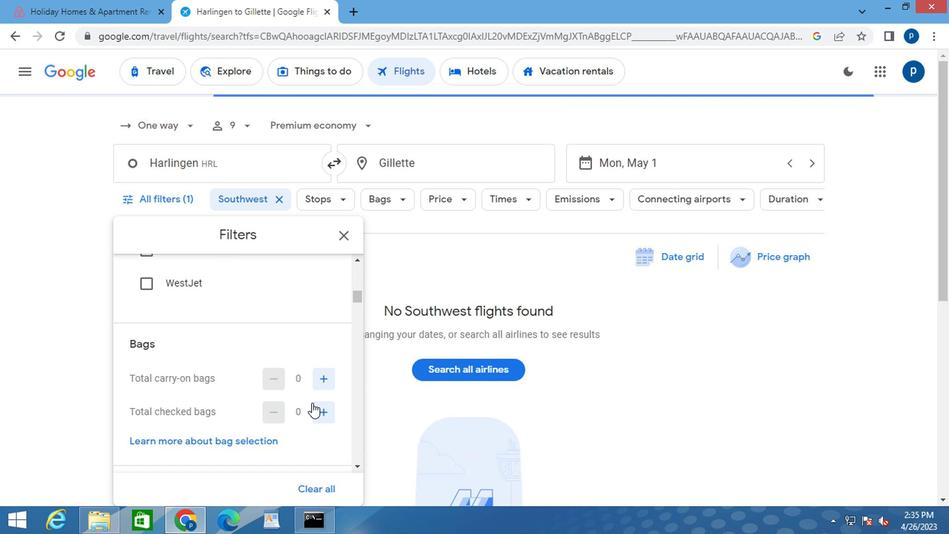 
Action: Mouse pressed left at (314, 407)
Screenshot: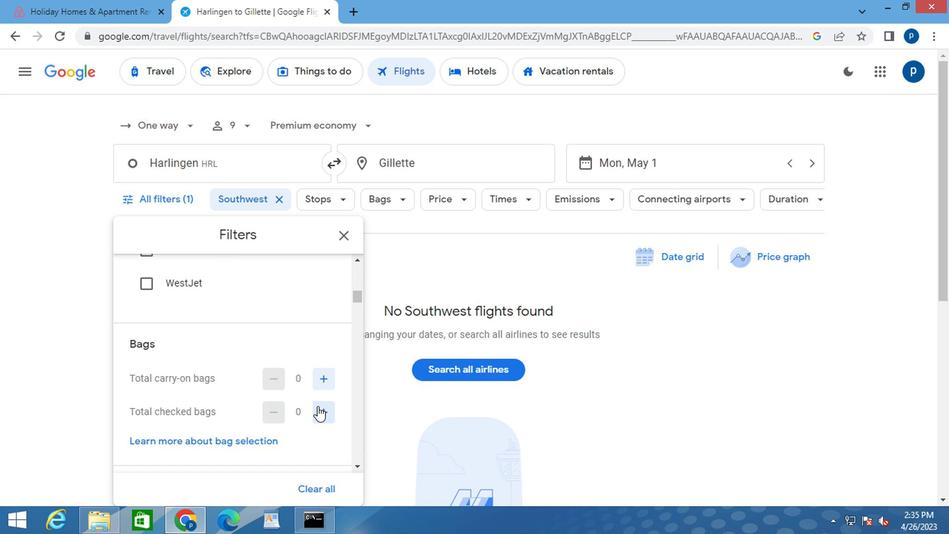 
Action: Mouse pressed left at (314, 407)
Screenshot: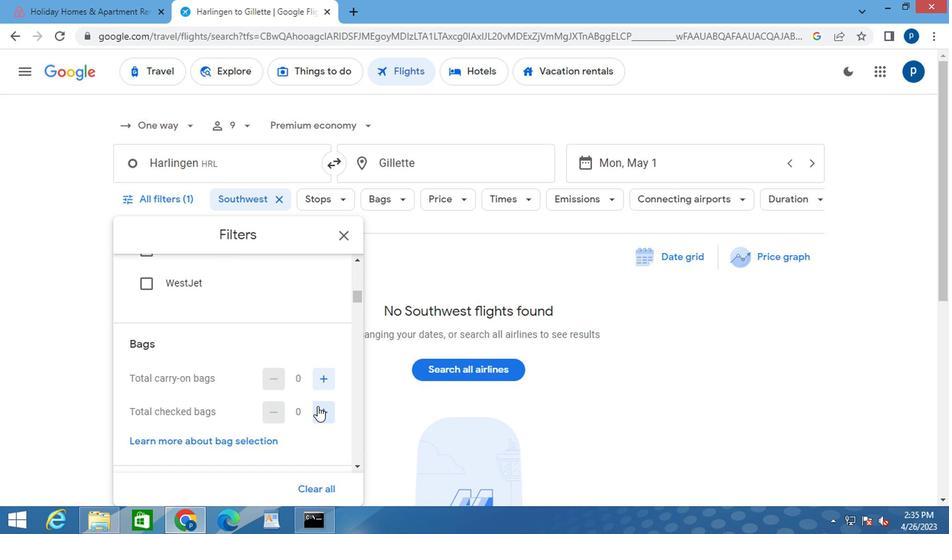 
Action: Mouse pressed left at (314, 407)
Screenshot: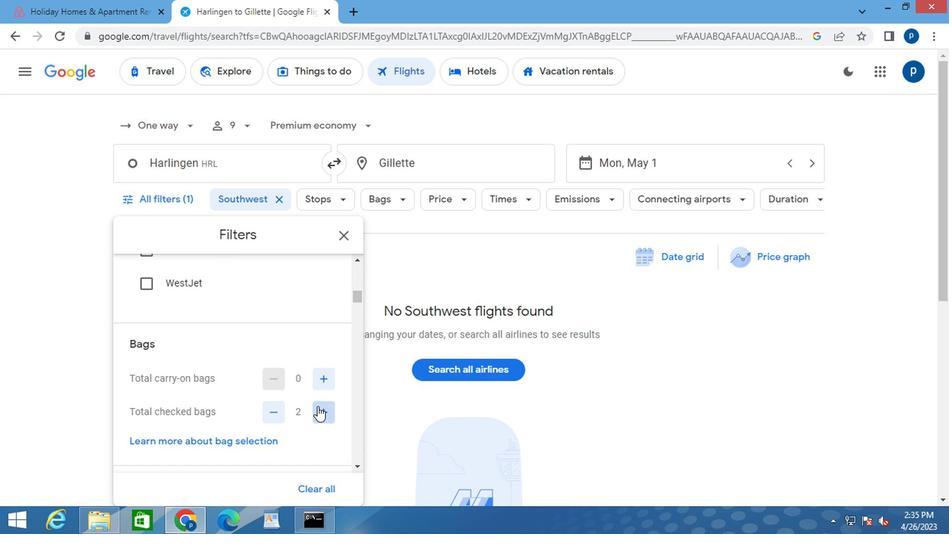 
Action: Mouse pressed left at (314, 407)
Screenshot: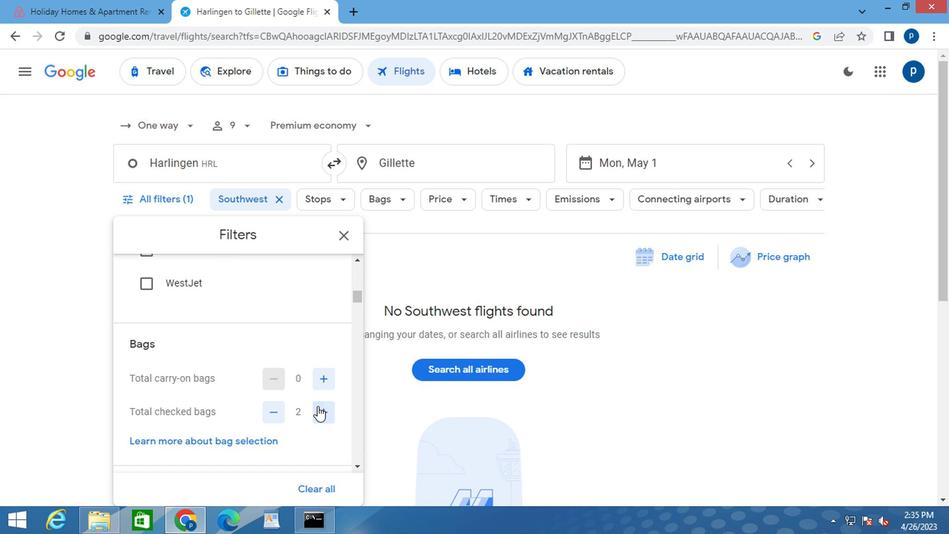 
Action: Mouse pressed left at (314, 407)
Screenshot: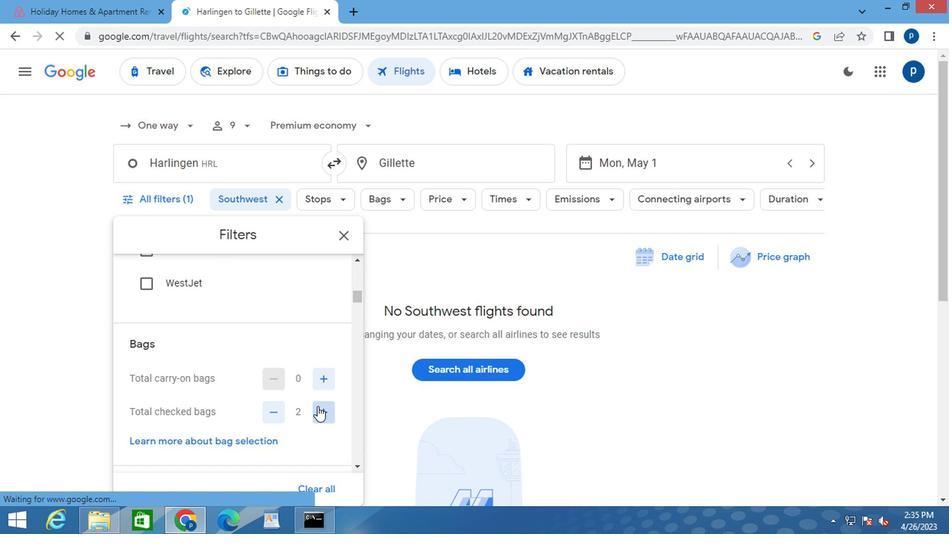 
Action: Mouse pressed left at (314, 407)
Screenshot: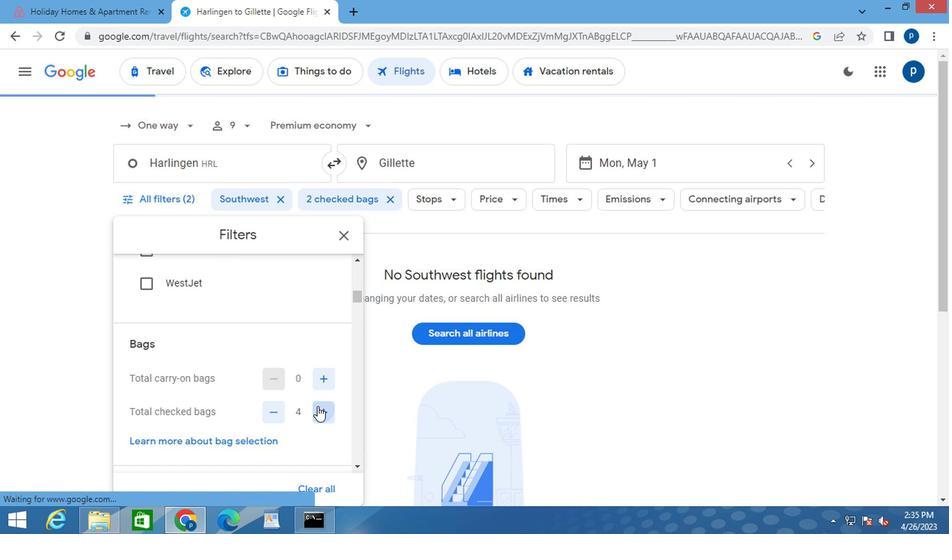 
Action: Mouse pressed left at (314, 407)
Screenshot: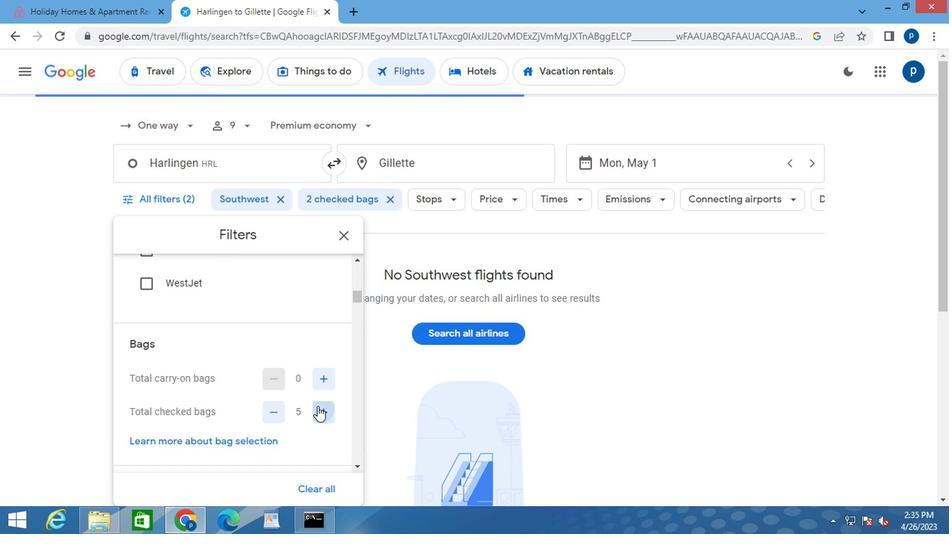 
Action: Mouse pressed left at (314, 407)
Screenshot: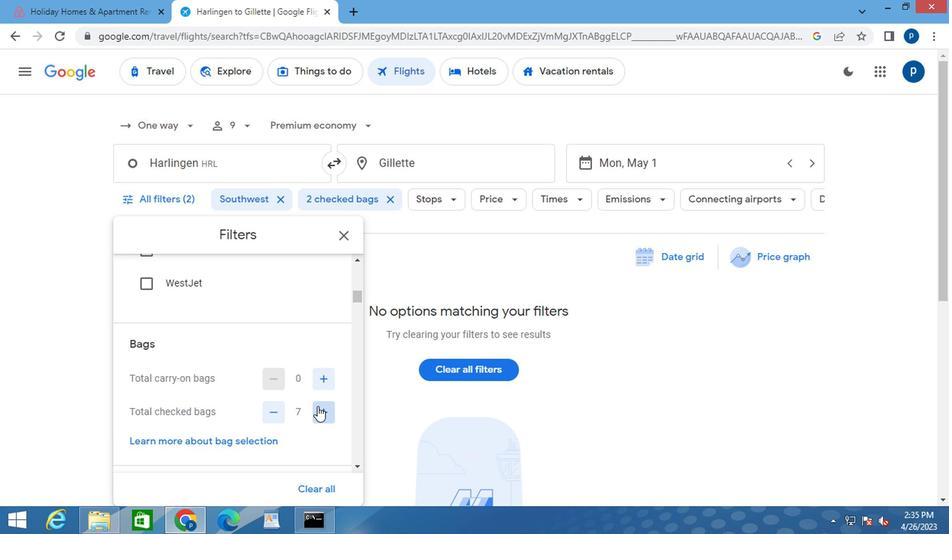 
Action: Mouse pressed left at (314, 407)
Screenshot: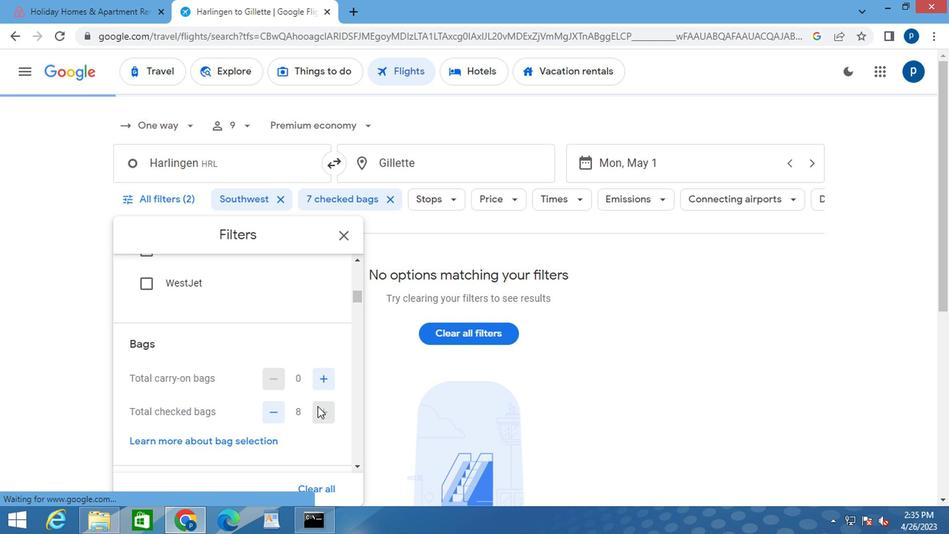 
Action: Mouse moved to (283, 399)
Screenshot: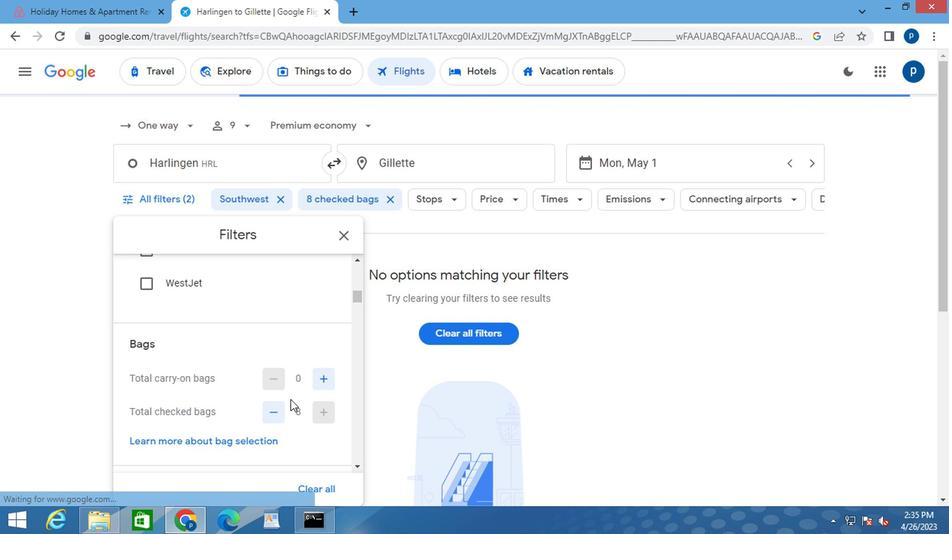 
Action: Mouse scrolled (283, 398) with delta (0, 0)
Screenshot: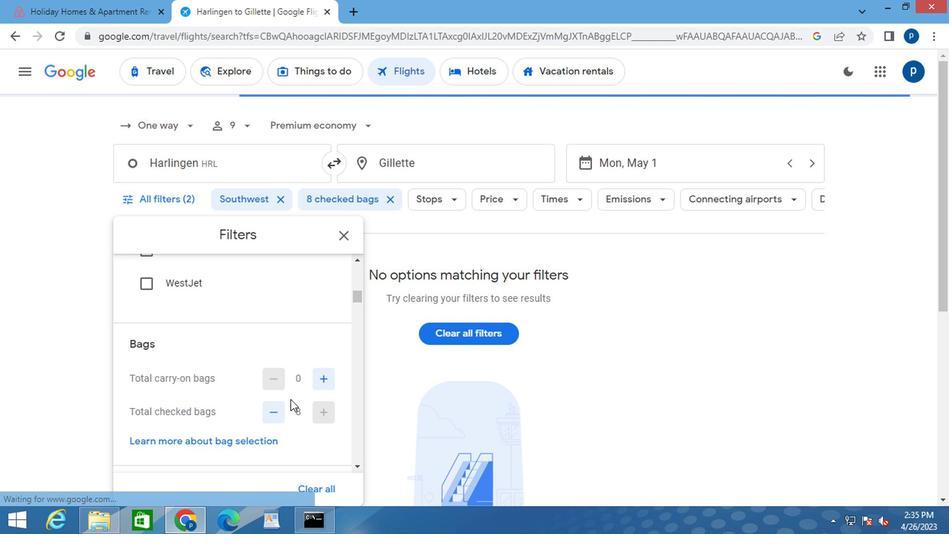
Action: Mouse scrolled (283, 398) with delta (0, 0)
Screenshot: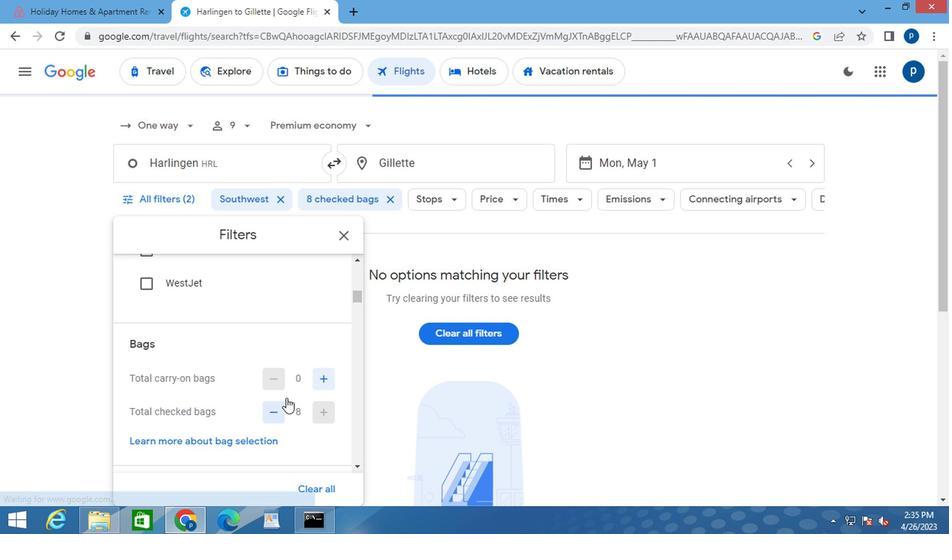 
Action: Mouse moved to (323, 408)
Screenshot: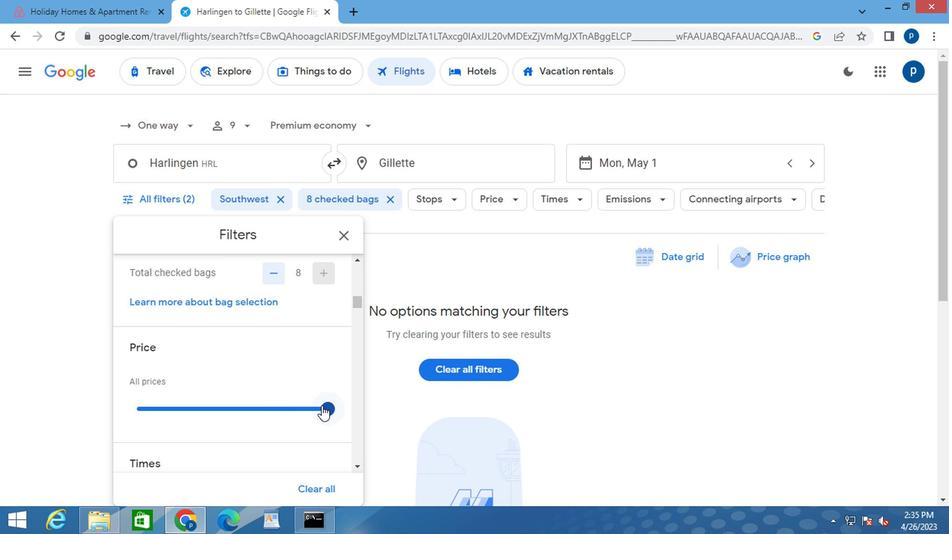 
Action: Mouse pressed left at (323, 408)
Screenshot: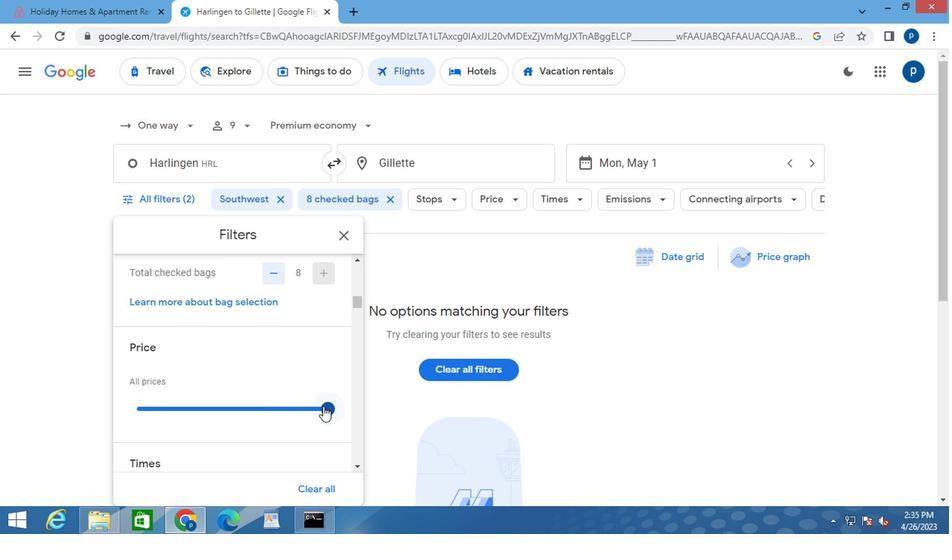
Action: Mouse moved to (205, 410)
Screenshot: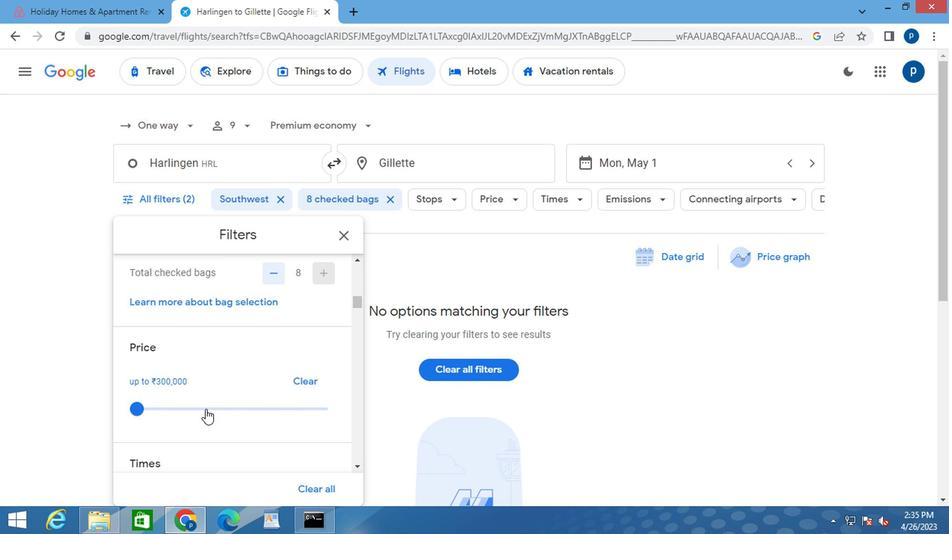 
Action: Mouse scrolled (205, 409) with delta (0, 0)
Screenshot: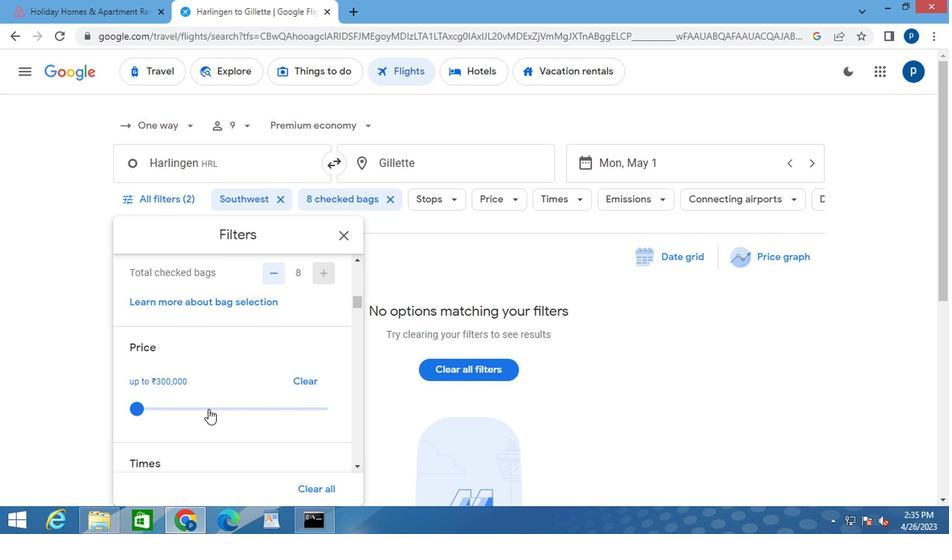 
Action: Mouse scrolled (205, 409) with delta (0, 0)
Screenshot: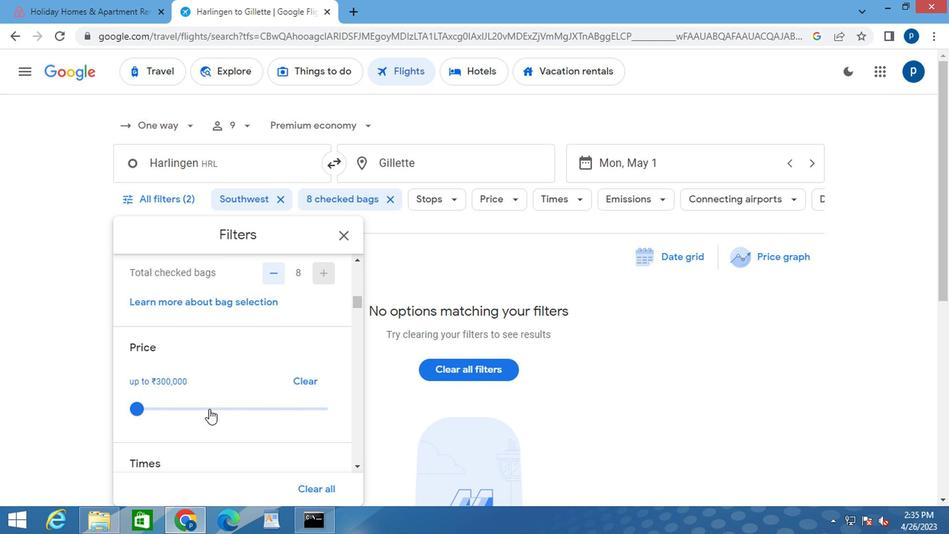 
Action: Mouse moved to (128, 424)
Screenshot: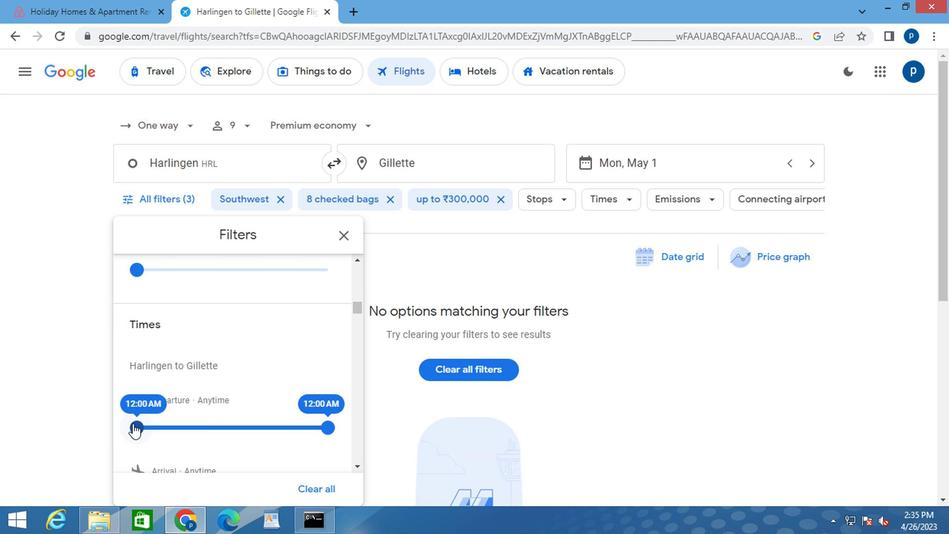 
Action: Mouse pressed left at (128, 424)
Screenshot: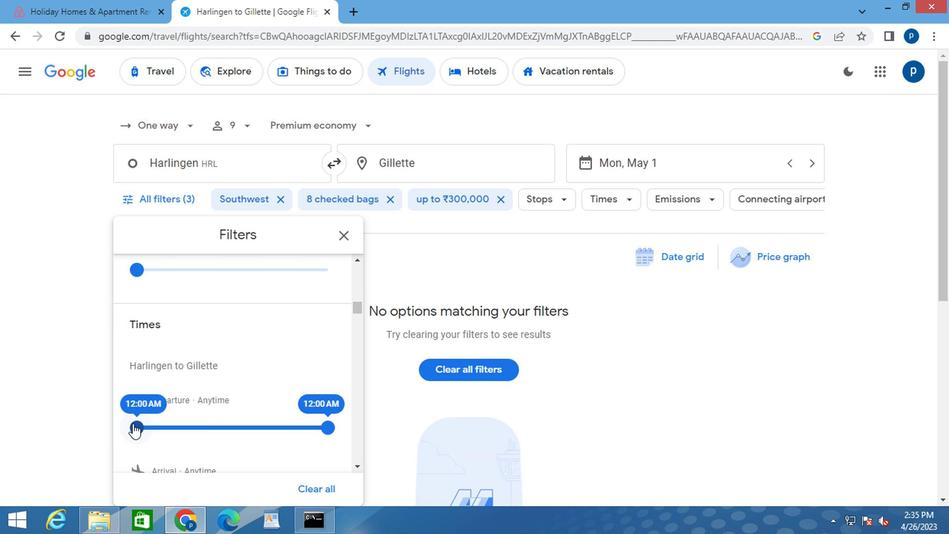 
Action: Mouse moved to (300, 428)
Screenshot: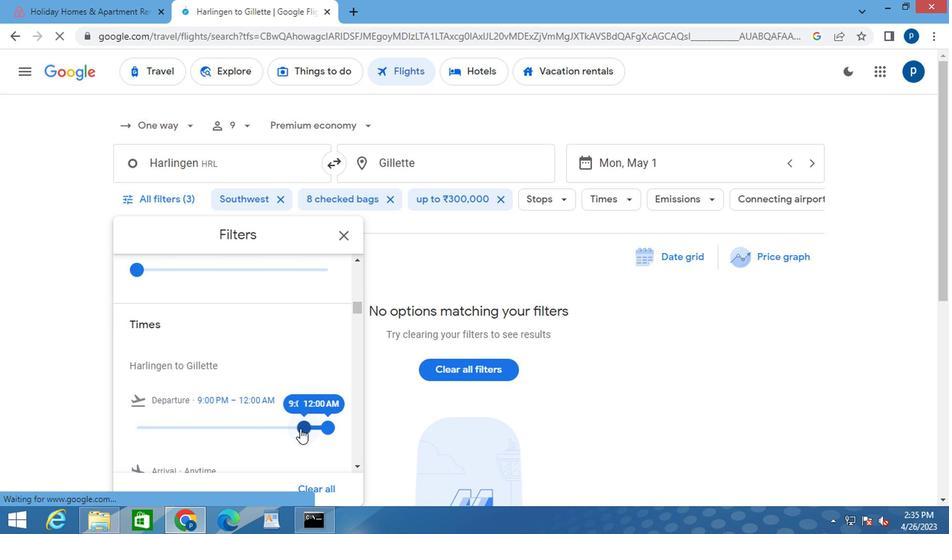 
Action: Mouse pressed left at (300, 428)
Screenshot: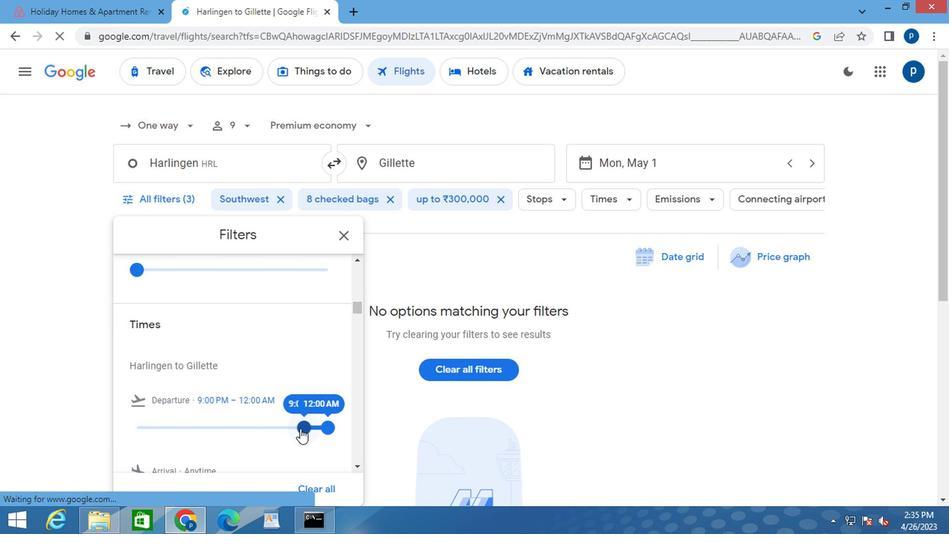 
Action: Mouse moved to (325, 428)
Screenshot: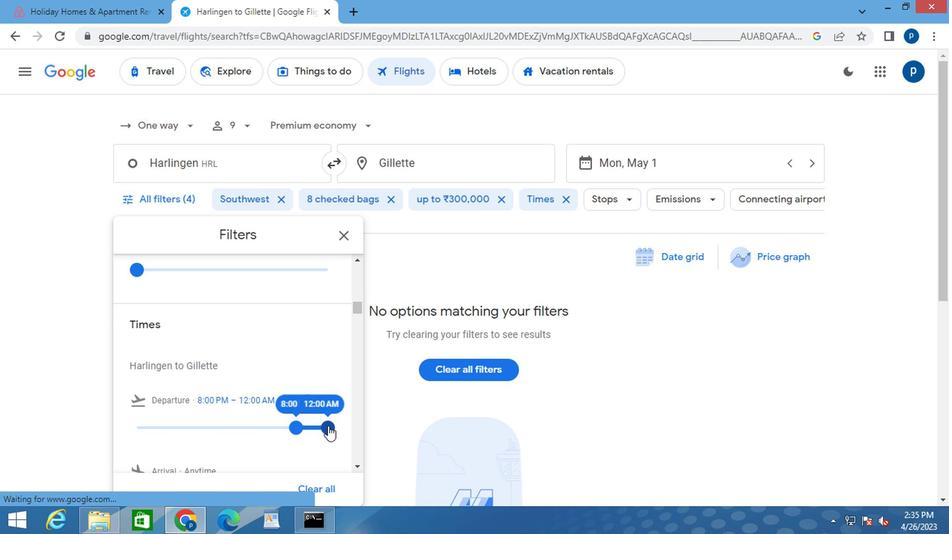 
Action: Mouse pressed left at (325, 428)
Screenshot: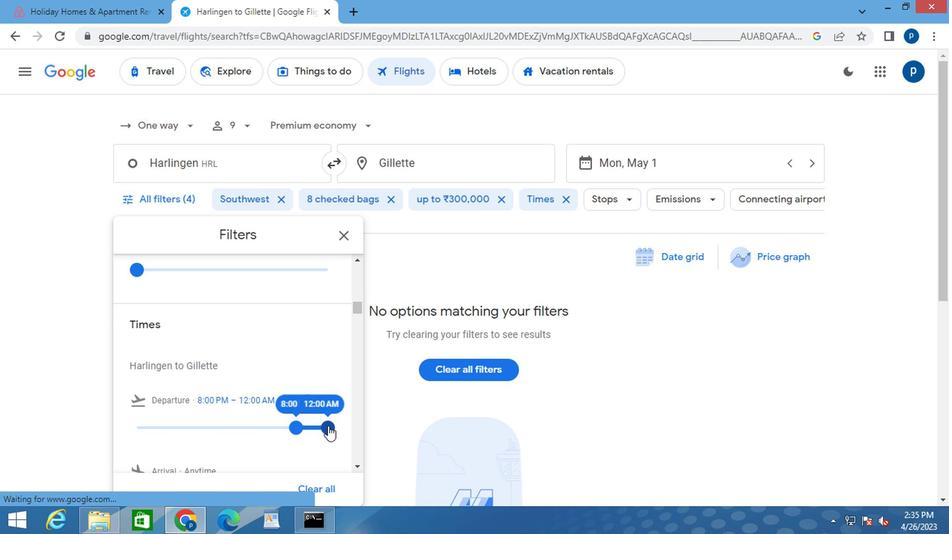 
Action: Mouse moved to (336, 241)
Screenshot: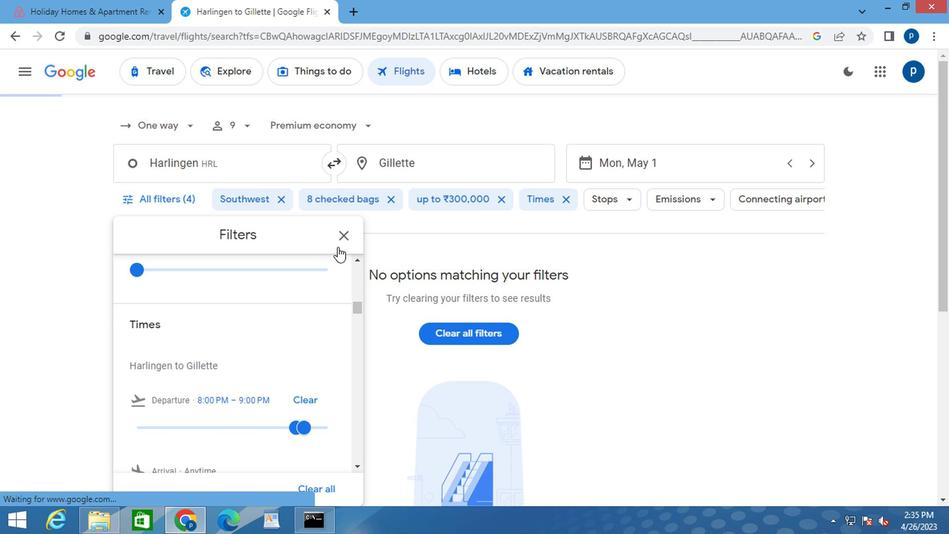 
Action: Mouse pressed left at (336, 241)
Screenshot: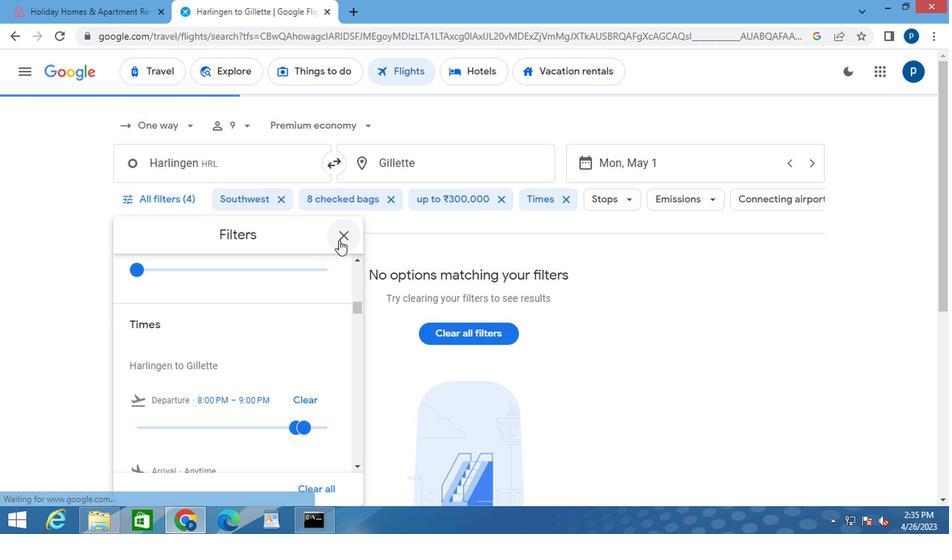 
